 Task: For heading Use Caveat with pink colour, bold & Underline.  font size for heading26,  'Change the font style of data to'Caveat and font size to 18,  Change the alignment of both headline & data to Align left In the sheet  Attendance Sheet for Weekly Evaluation
Action: Mouse moved to (326, 140)
Screenshot: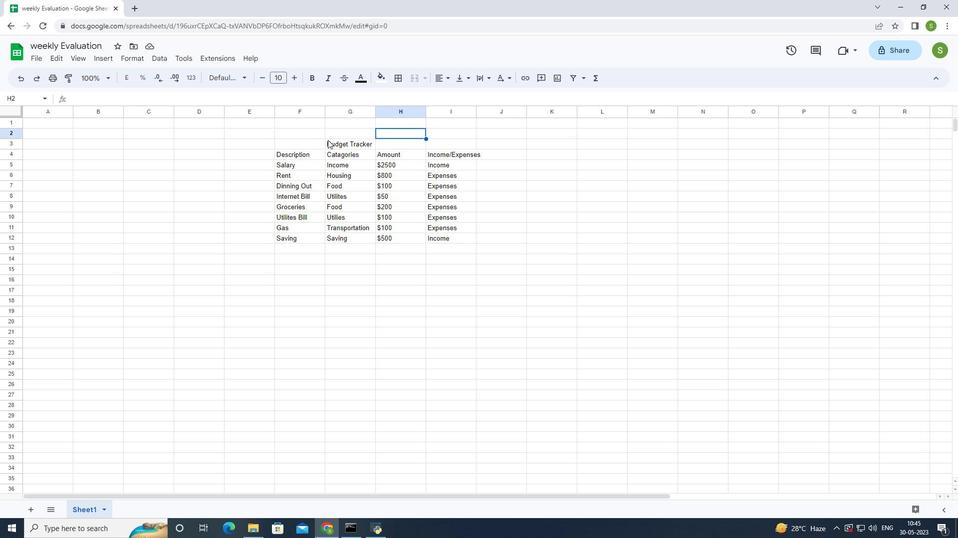 
Action: Mouse pressed left at (326, 140)
Screenshot: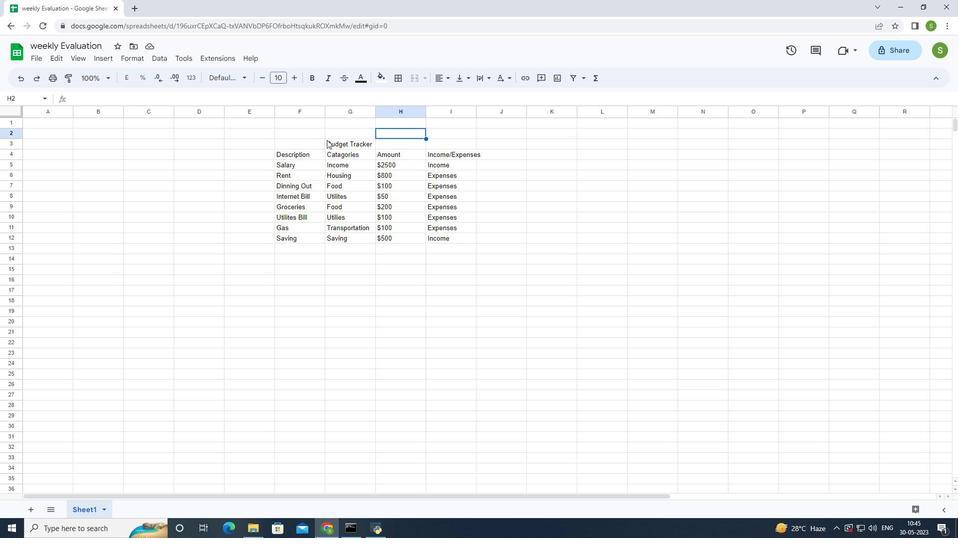 
Action: Mouse moved to (327, 131)
Screenshot: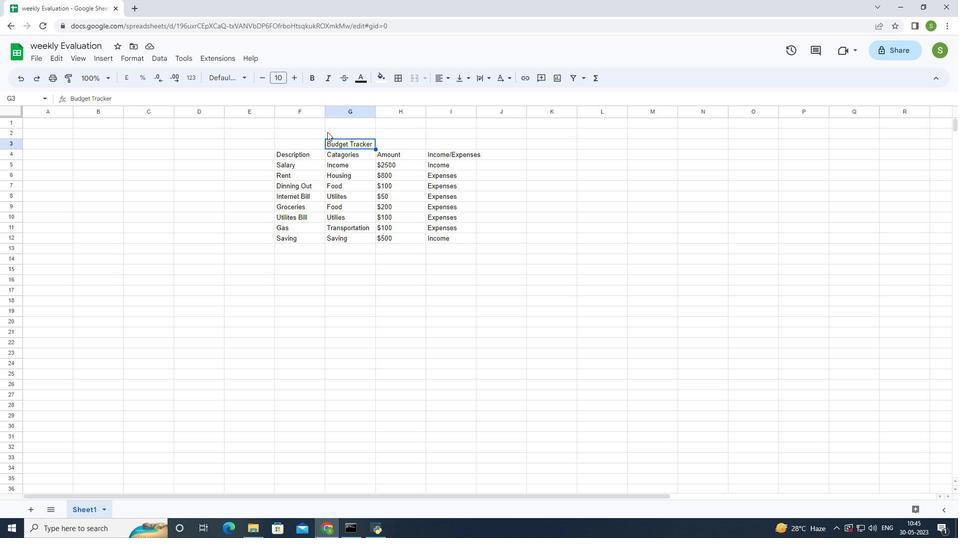 
Action: Mouse pressed left at (327, 131)
Screenshot: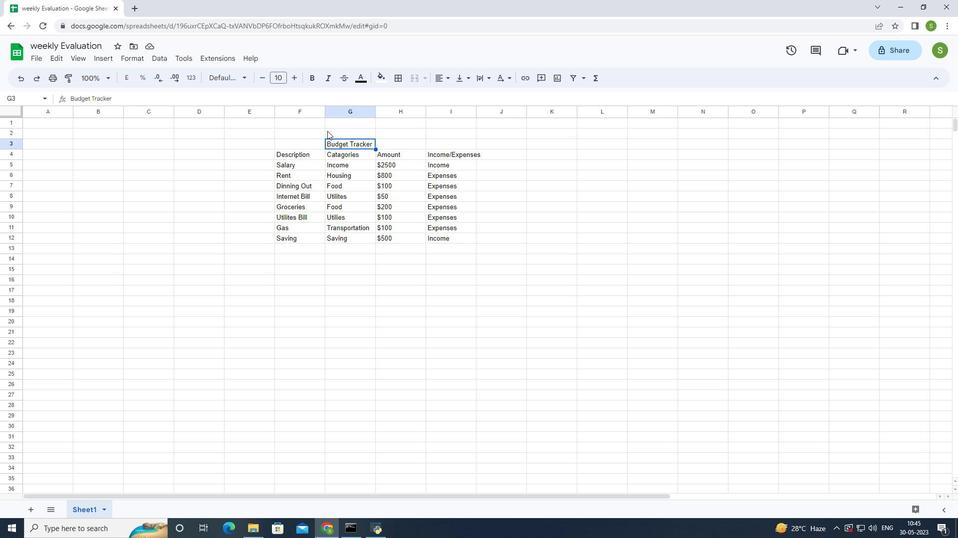 
Action: Mouse moved to (221, 75)
Screenshot: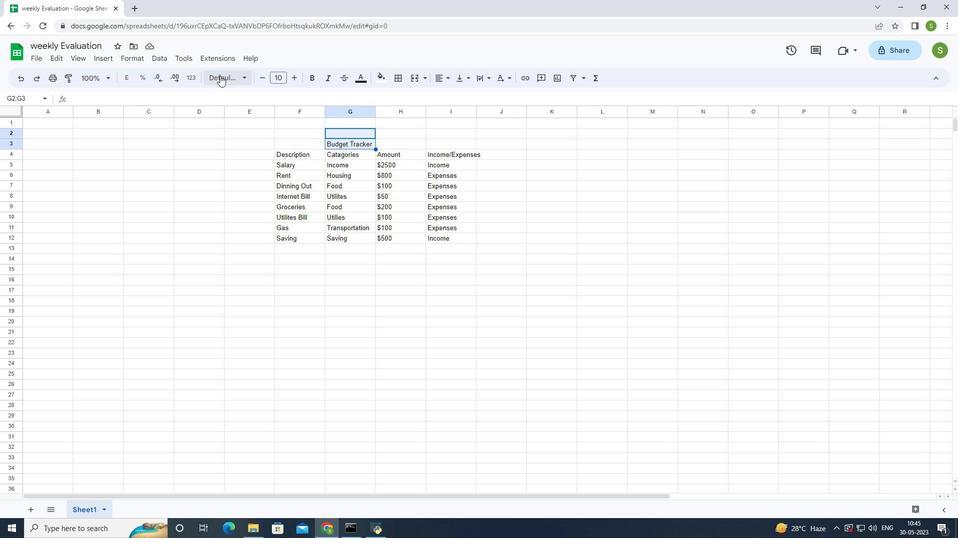 
Action: Mouse pressed left at (221, 75)
Screenshot: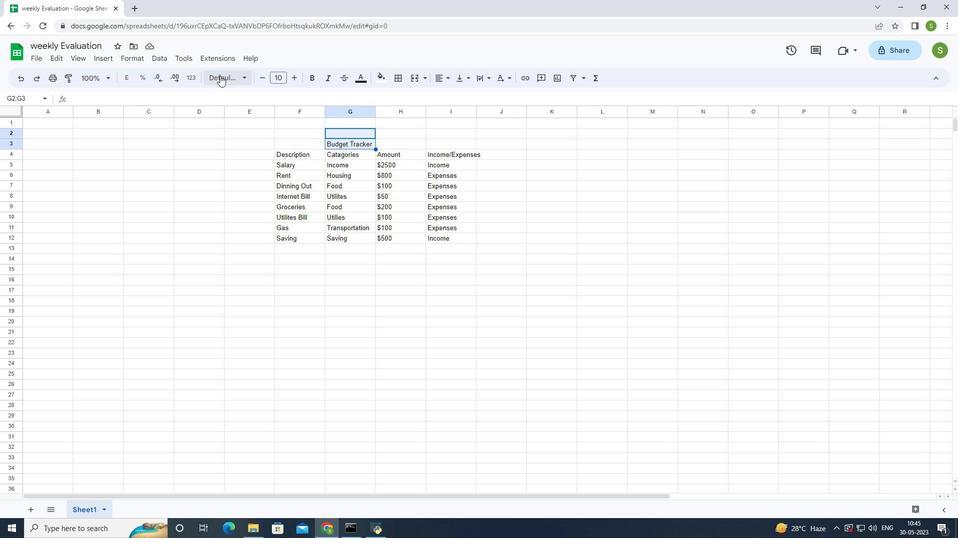 
Action: Mouse moved to (241, 93)
Screenshot: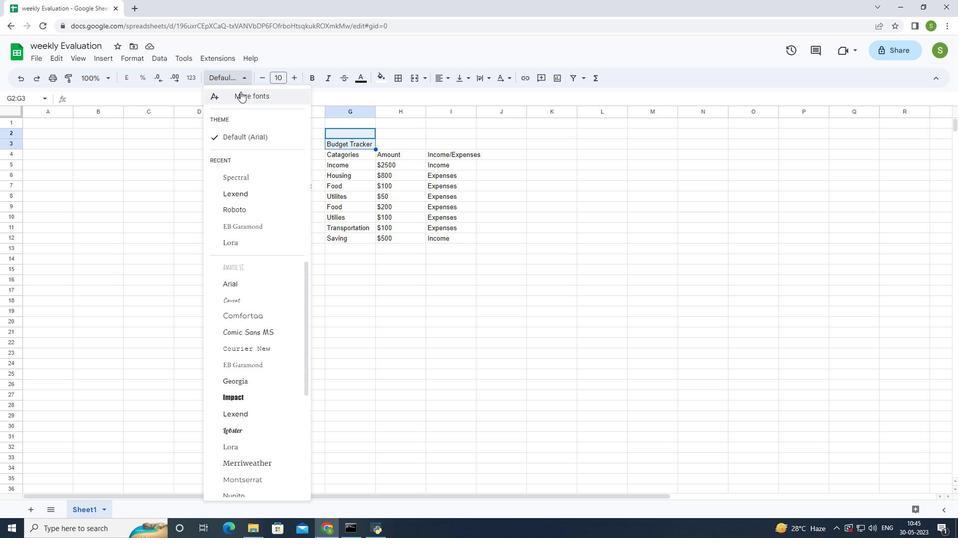 
Action: Mouse pressed left at (241, 93)
Screenshot: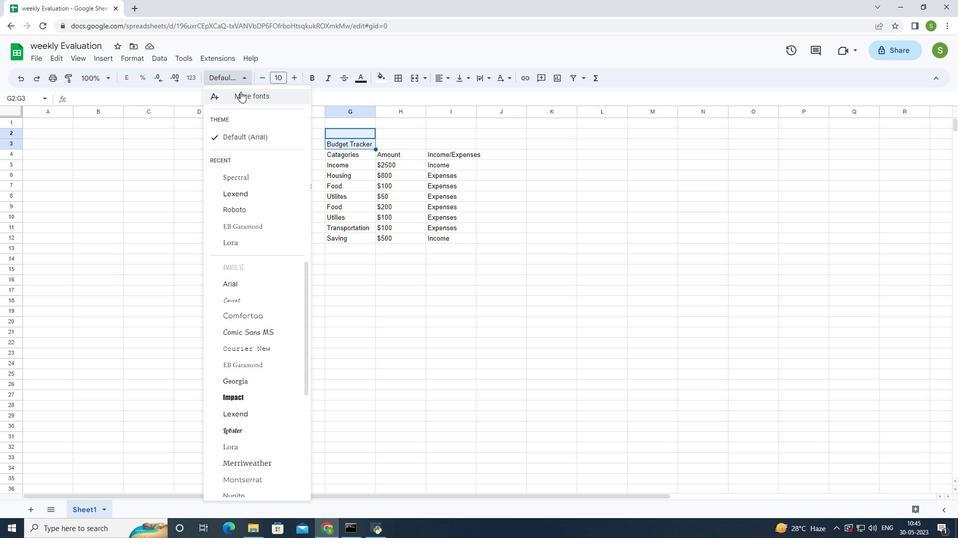 
Action: Mouse moved to (315, 162)
Screenshot: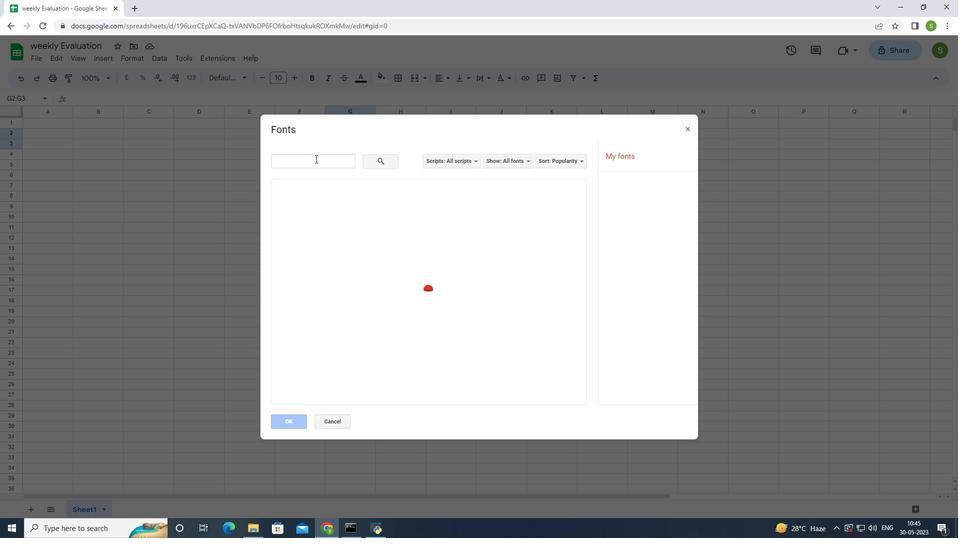 
Action: Mouse pressed left at (315, 162)
Screenshot: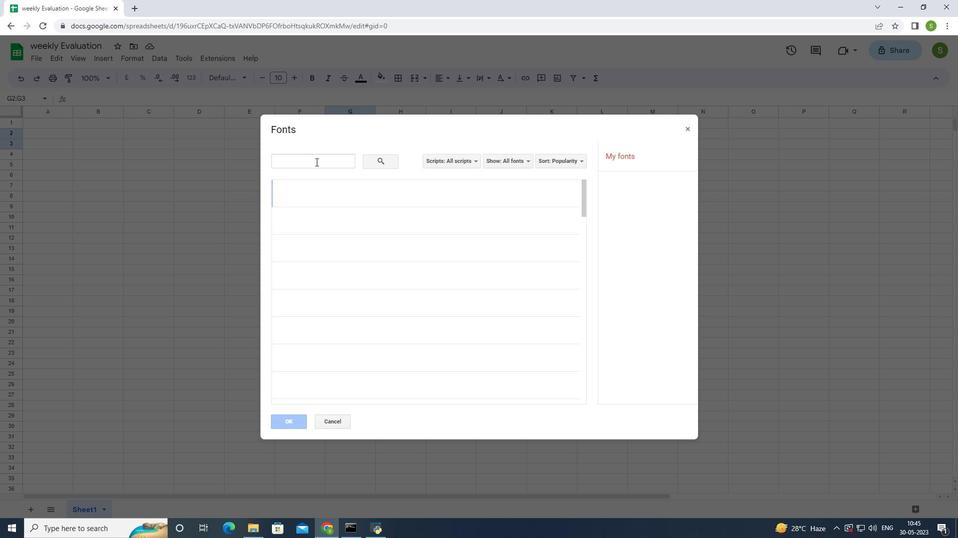 
Action: Mouse moved to (320, 172)
Screenshot: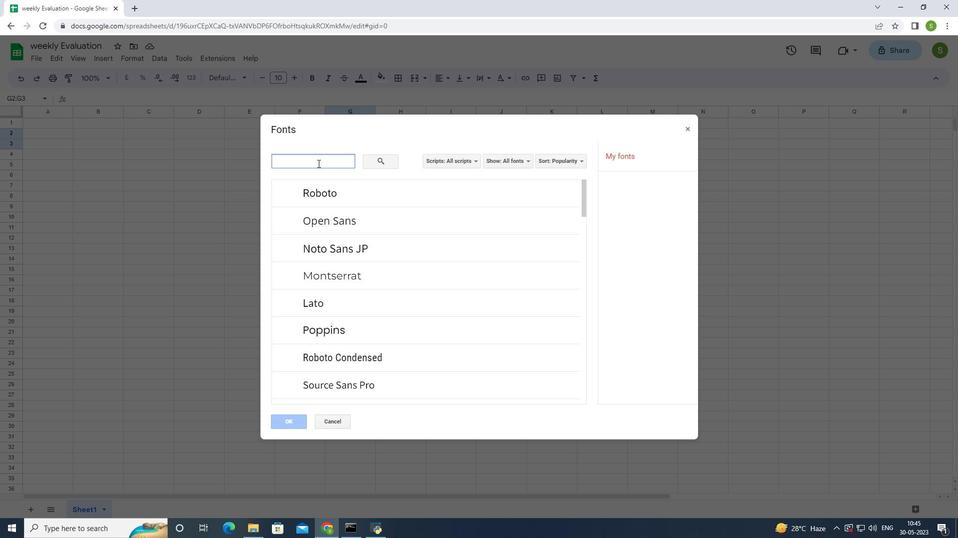 
Action: Key pressed <Key.shift>Caveat
Screenshot: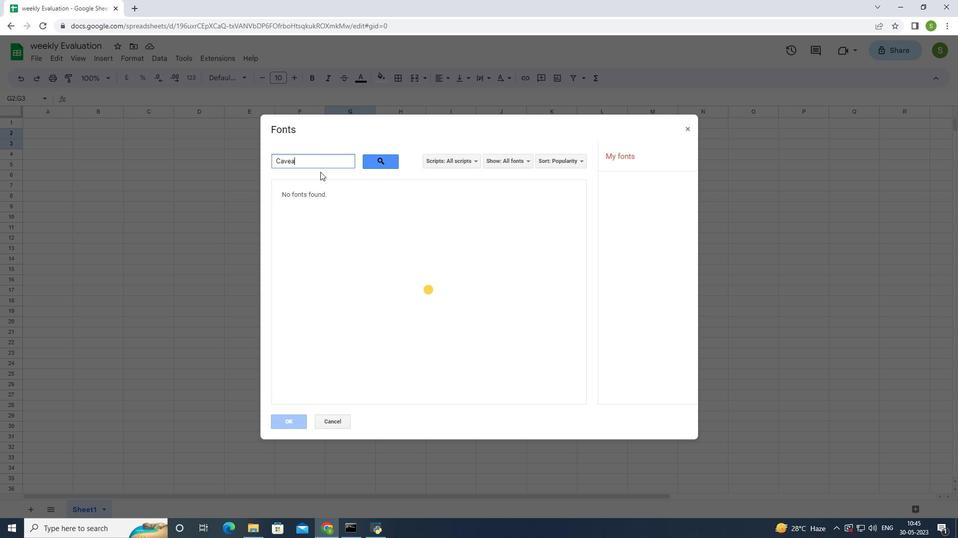 
Action: Mouse moved to (322, 198)
Screenshot: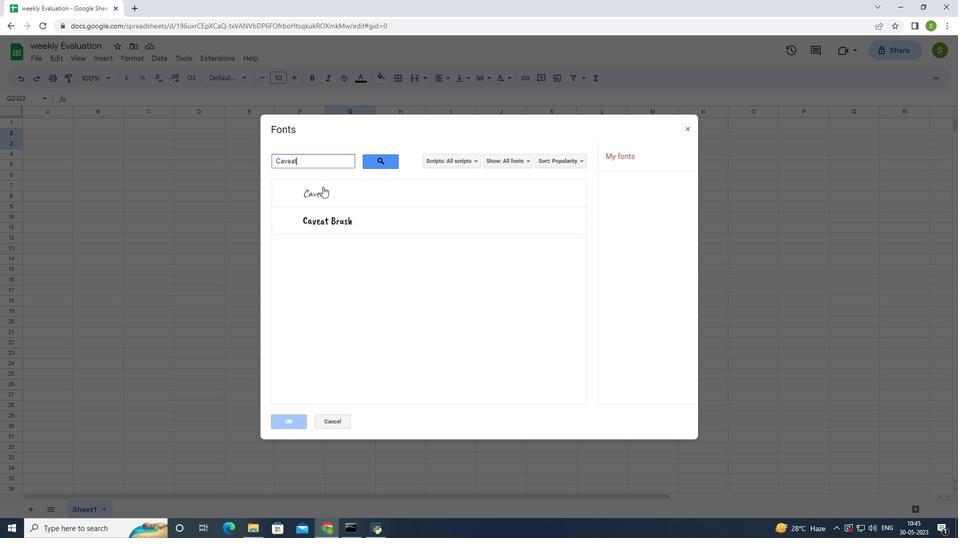 
Action: Mouse pressed left at (322, 198)
Screenshot: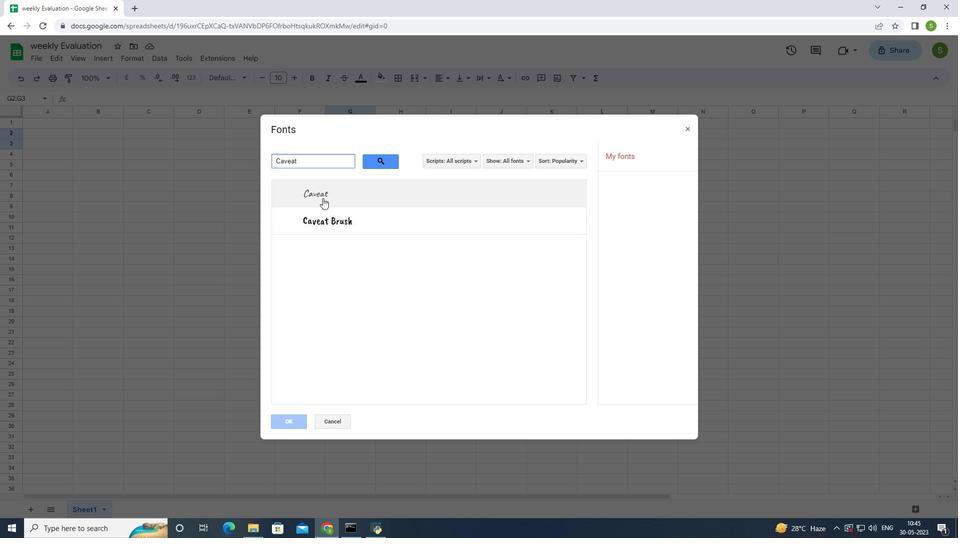 
Action: Mouse moved to (293, 423)
Screenshot: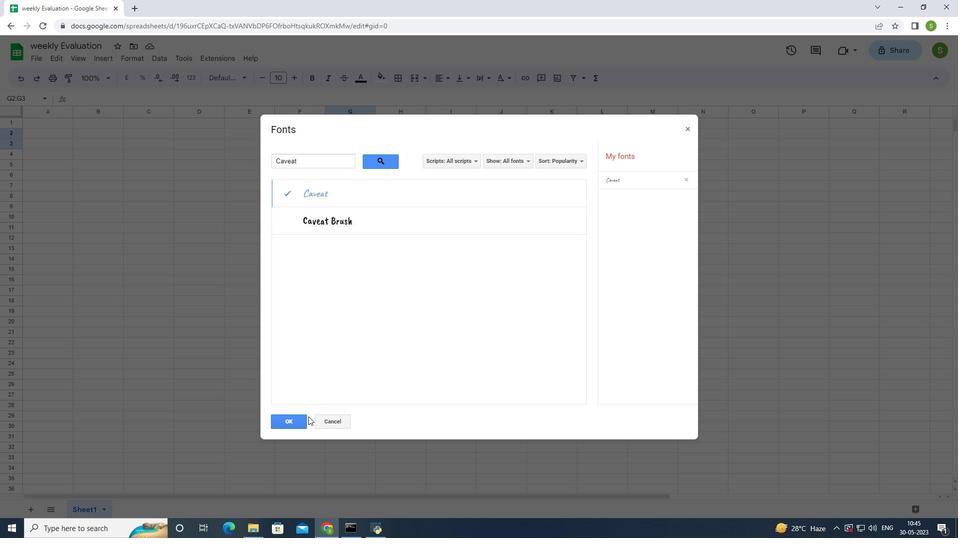
Action: Mouse pressed left at (293, 423)
Screenshot: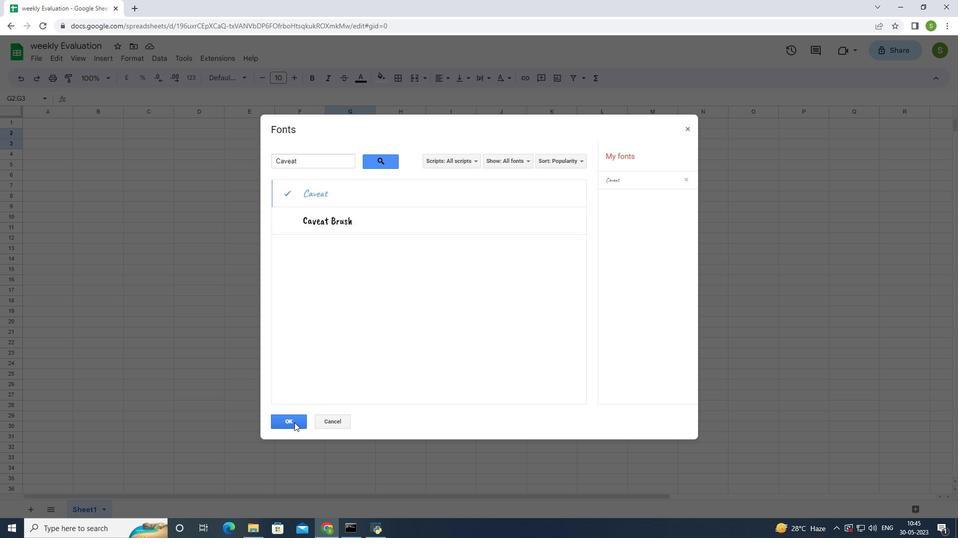 
Action: Mouse moved to (364, 80)
Screenshot: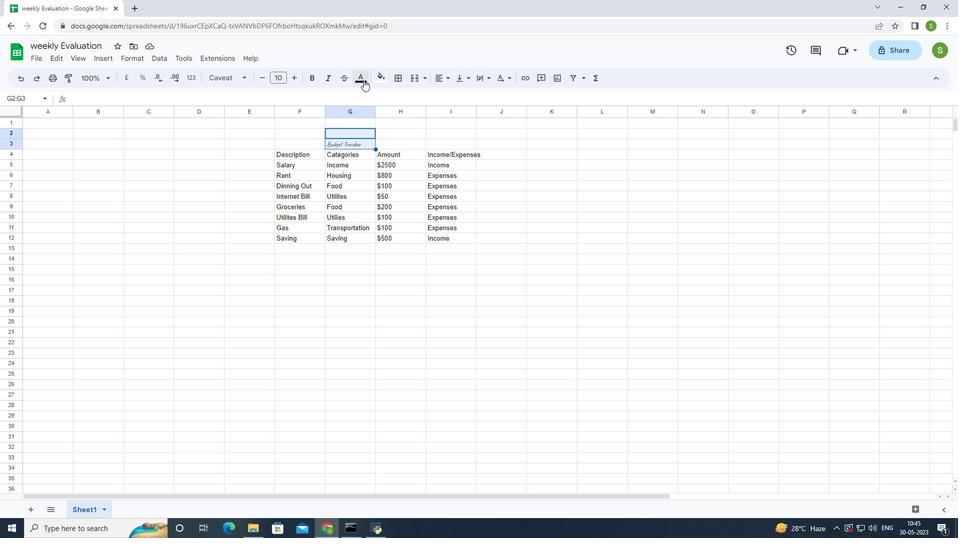 
Action: Mouse pressed left at (364, 80)
Screenshot: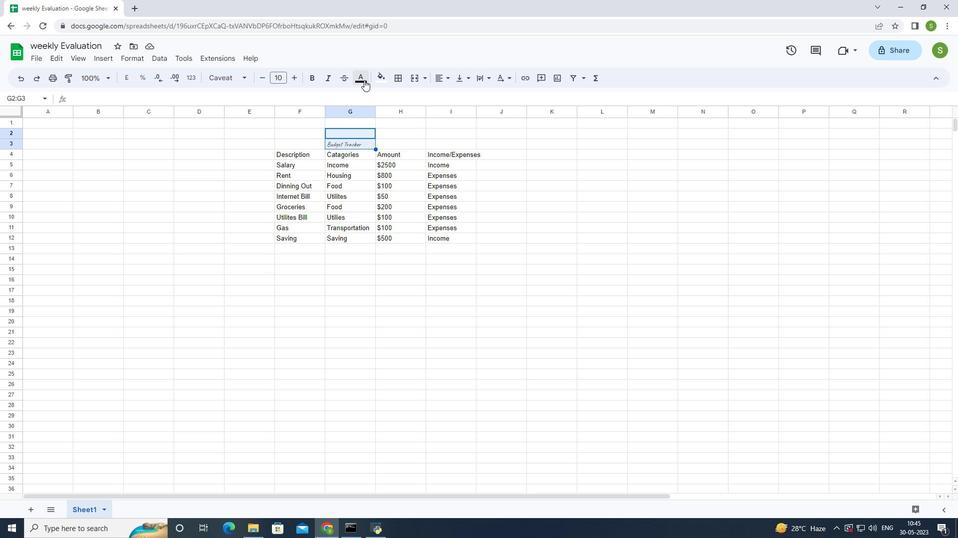 
Action: Mouse moved to (461, 123)
Screenshot: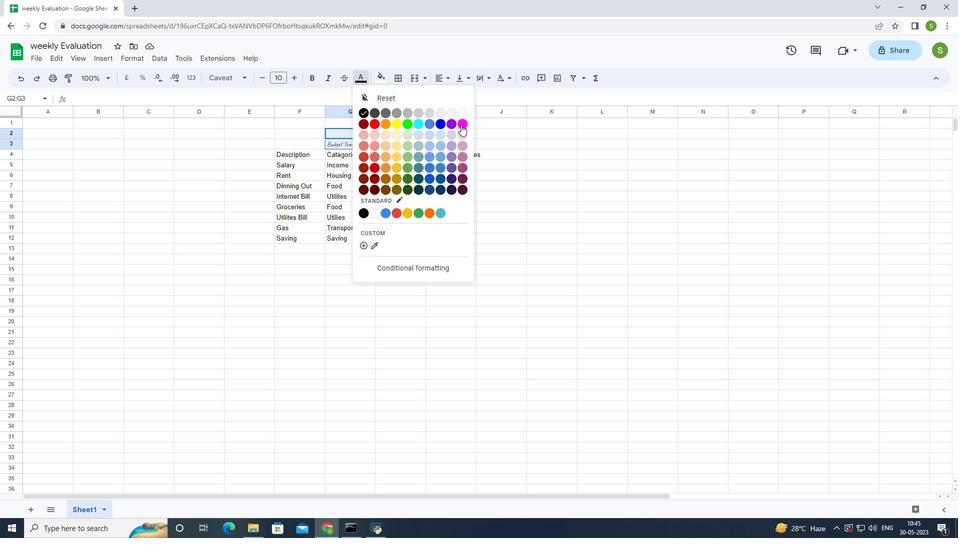 
Action: Mouse pressed left at (461, 123)
Screenshot: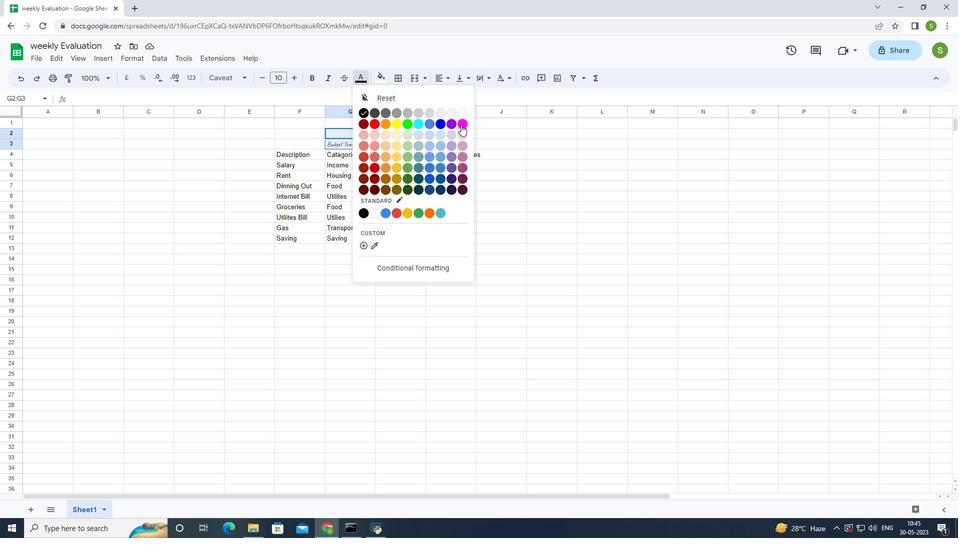 
Action: Mouse moved to (133, 56)
Screenshot: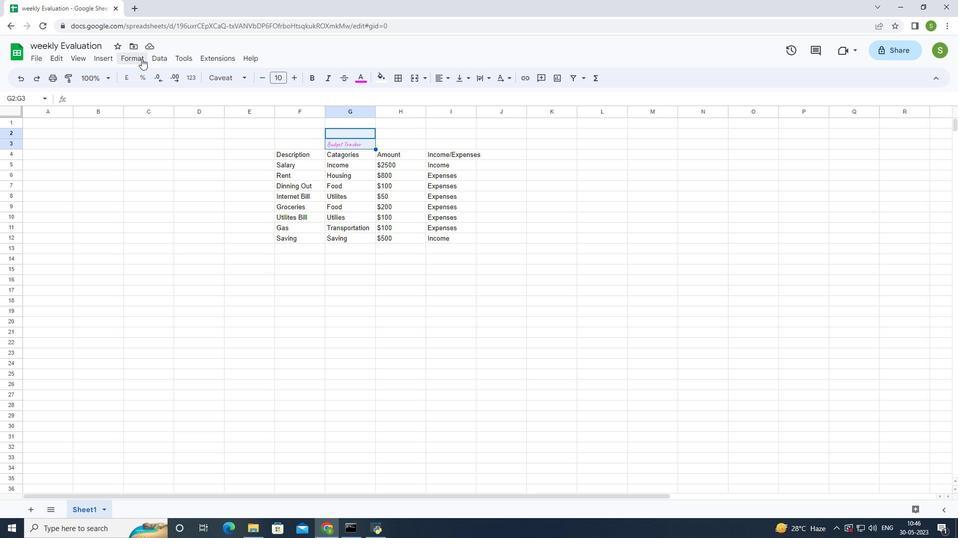 
Action: Mouse pressed left at (133, 56)
Screenshot: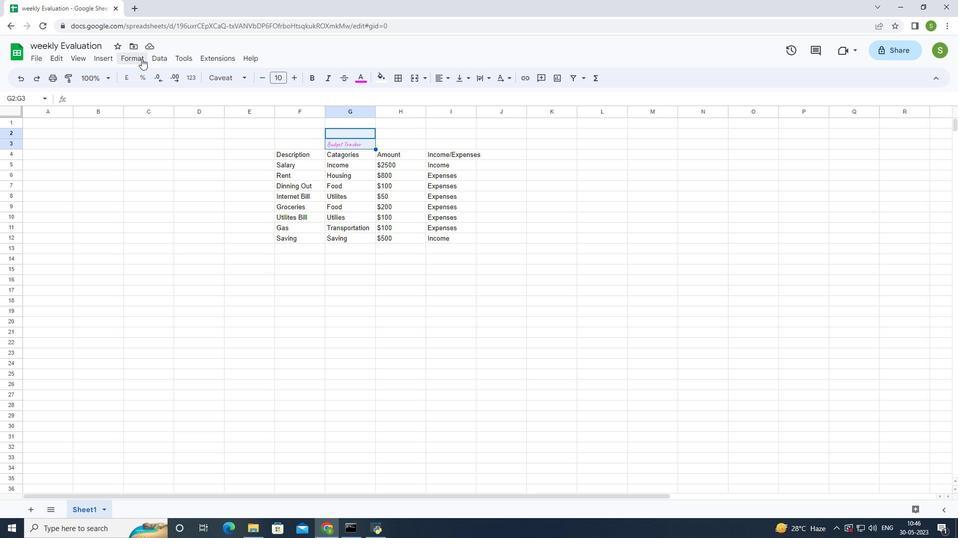 
Action: Mouse moved to (186, 116)
Screenshot: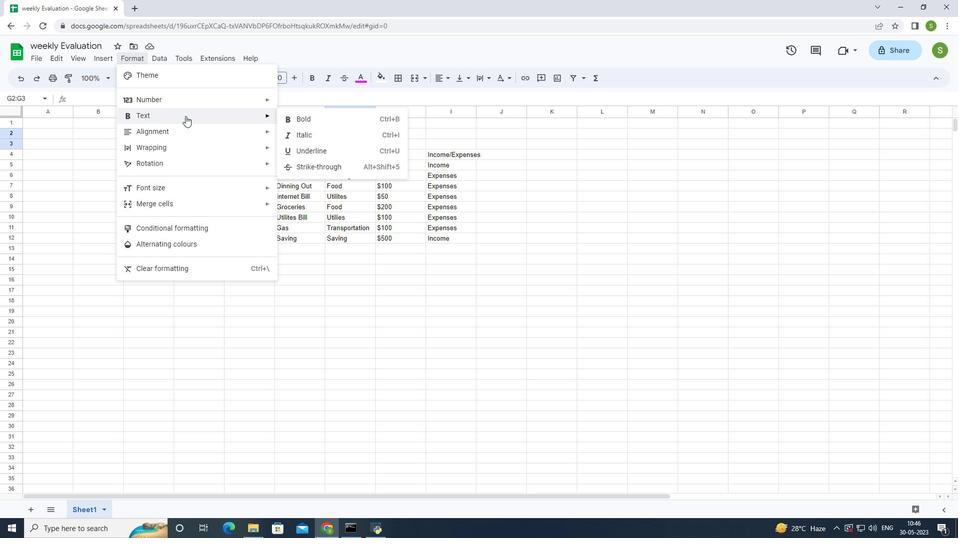 
Action: Mouse pressed left at (186, 116)
Screenshot: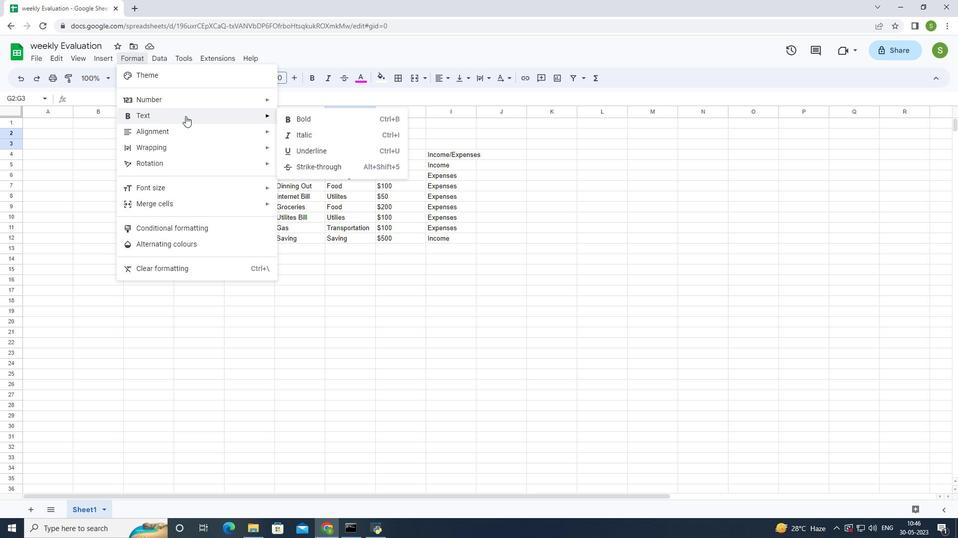 
Action: Mouse moved to (230, 114)
Screenshot: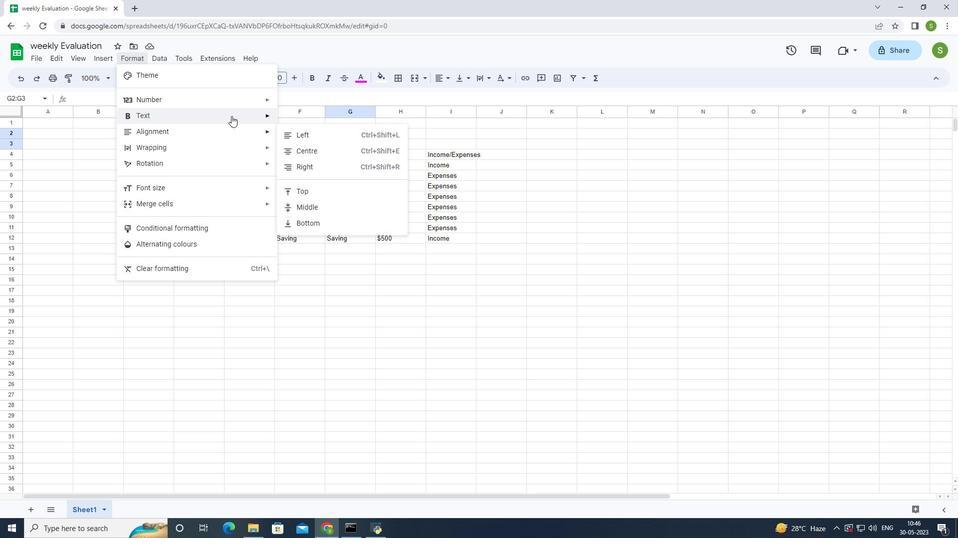 
Action: Mouse pressed left at (230, 114)
Screenshot: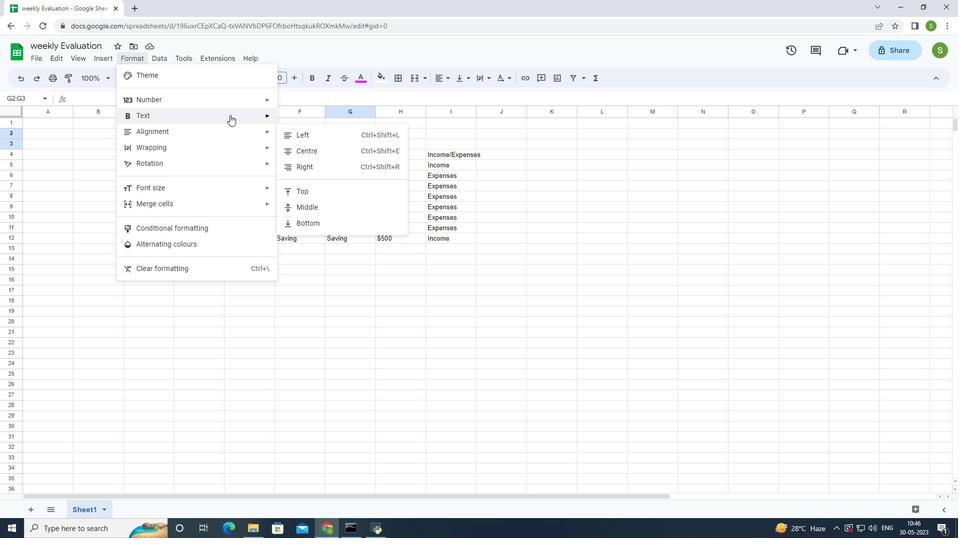 
Action: Mouse moved to (318, 119)
Screenshot: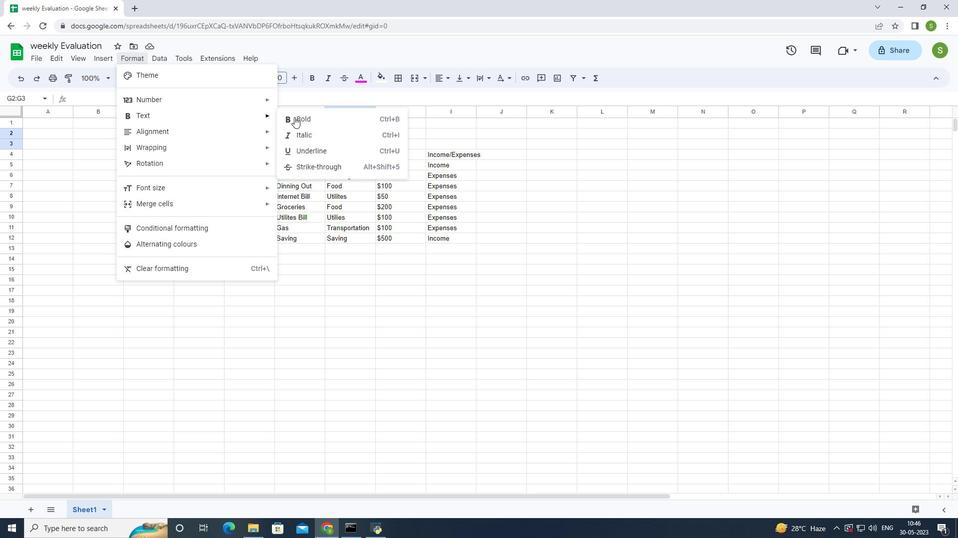 
Action: Mouse pressed left at (318, 119)
Screenshot: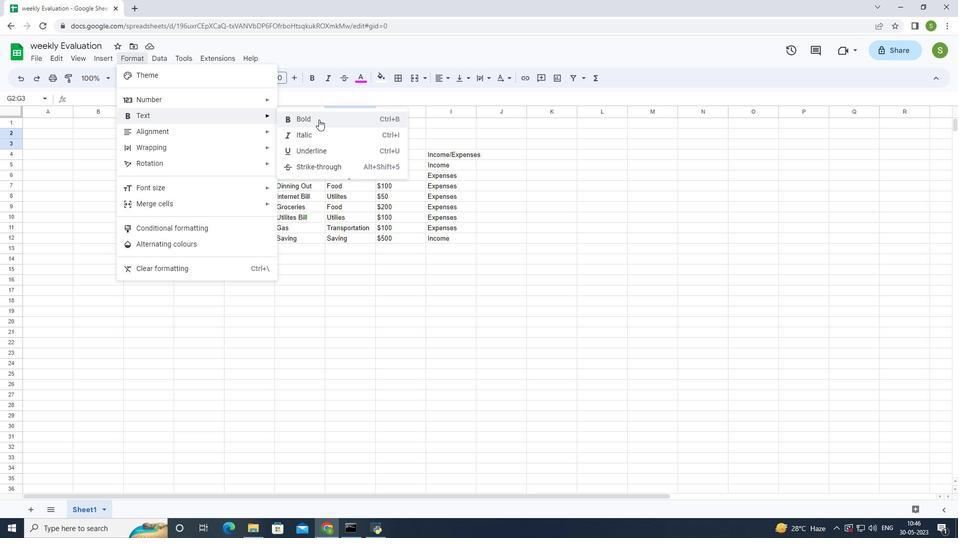 
Action: Mouse moved to (318, 132)
Screenshot: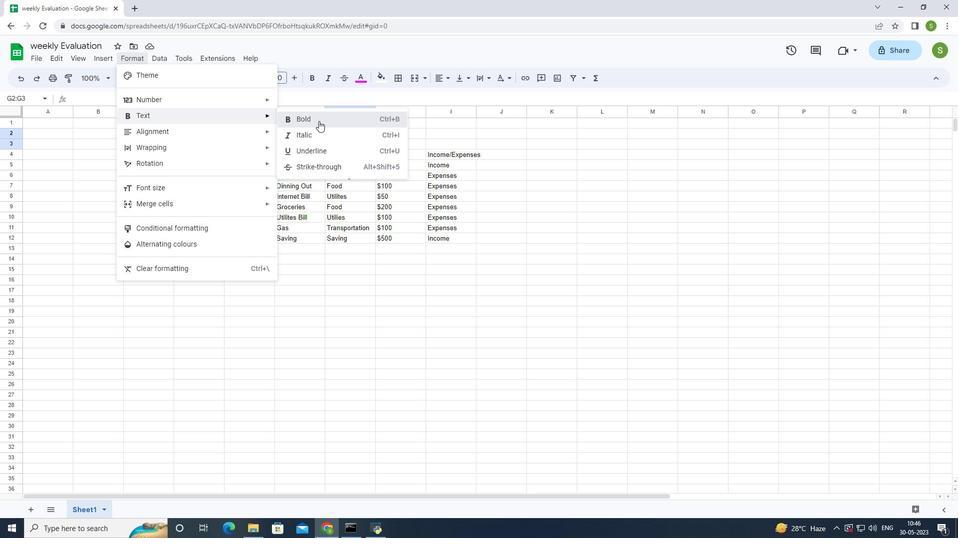 
Action: Mouse pressed left at (318, 132)
Screenshot: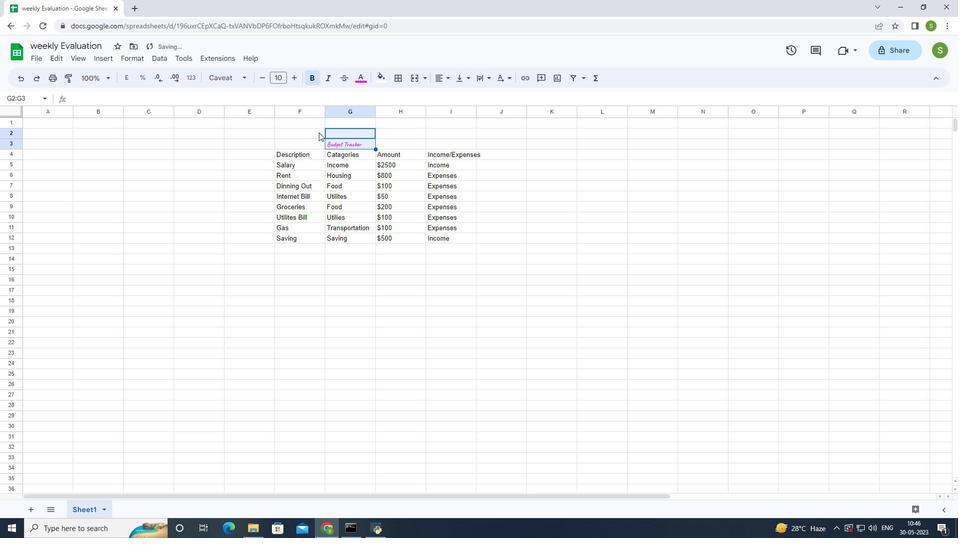 
Action: Mouse moved to (330, 131)
Screenshot: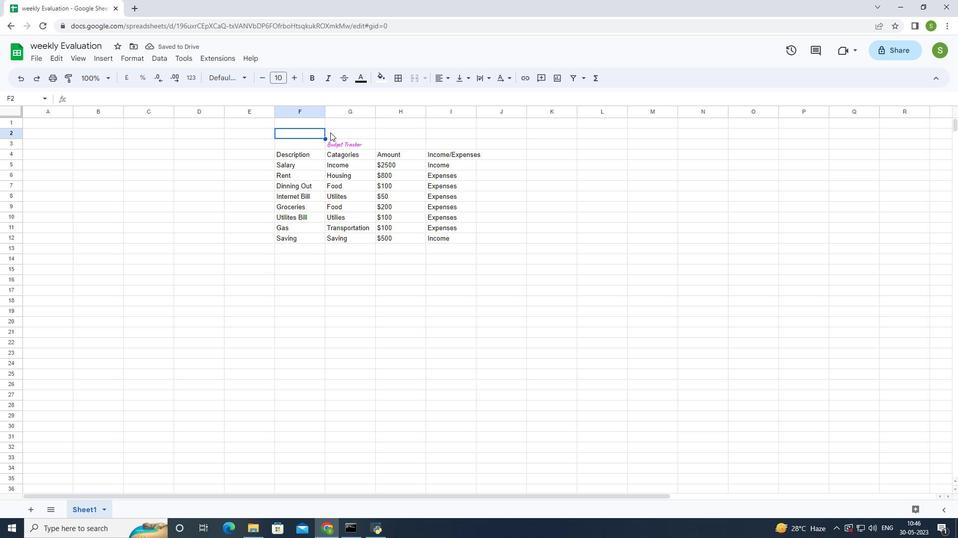 
Action: Mouse pressed left at (330, 131)
Screenshot: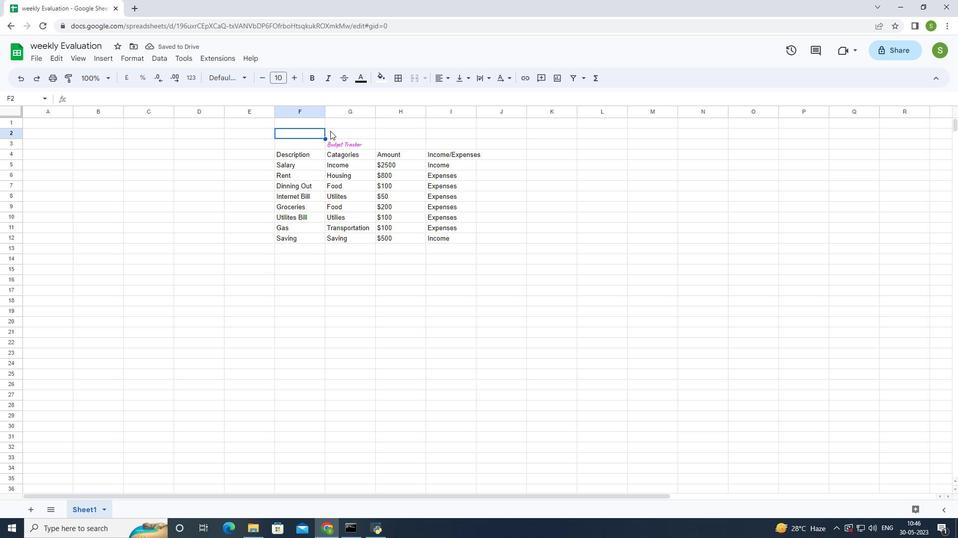 
Action: Mouse moved to (138, 59)
Screenshot: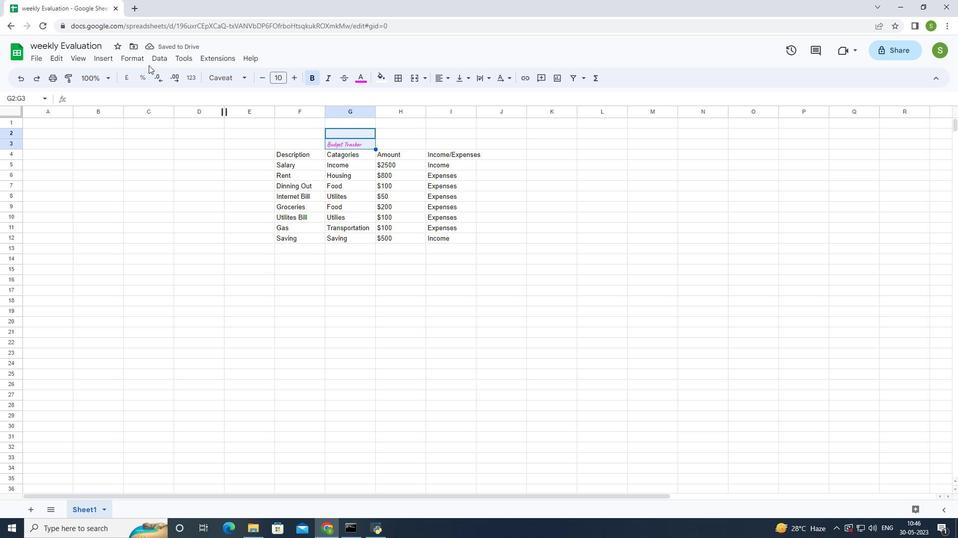
Action: Mouse pressed left at (138, 59)
Screenshot: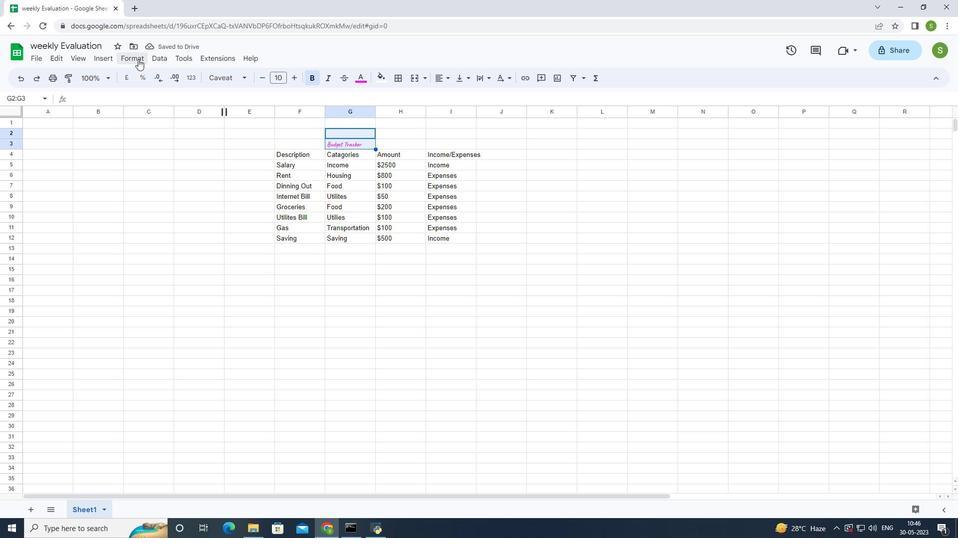 
Action: Mouse moved to (184, 113)
Screenshot: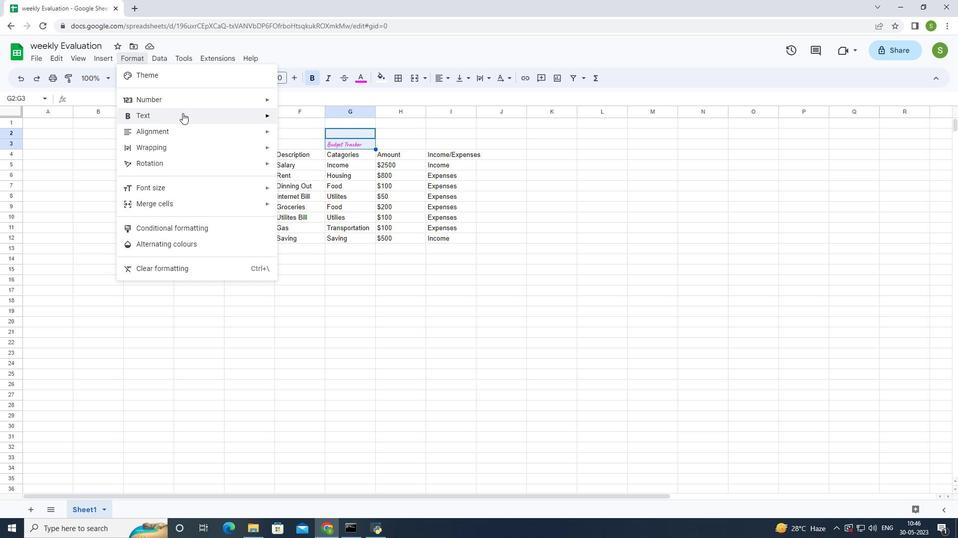 
Action: Mouse pressed left at (184, 113)
Screenshot: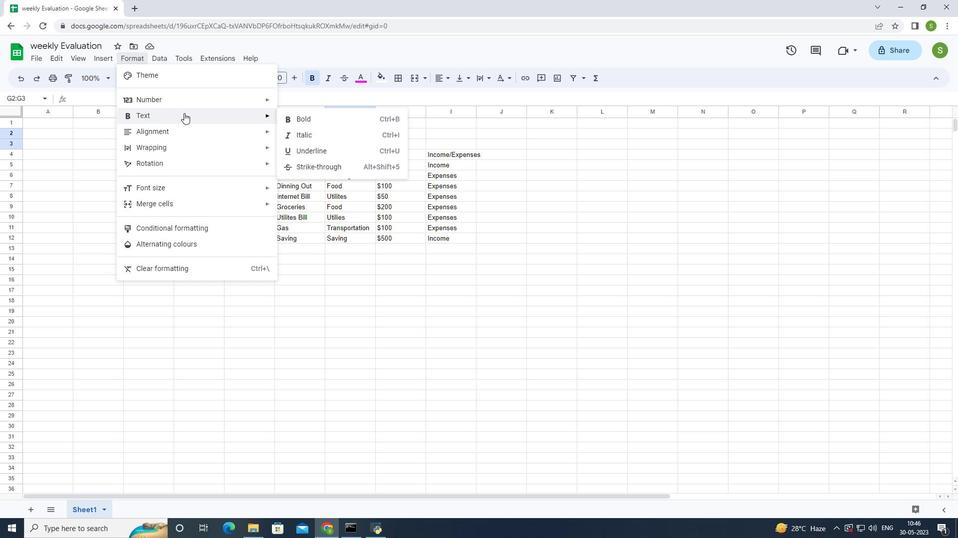 
Action: Mouse moved to (324, 122)
Screenshot: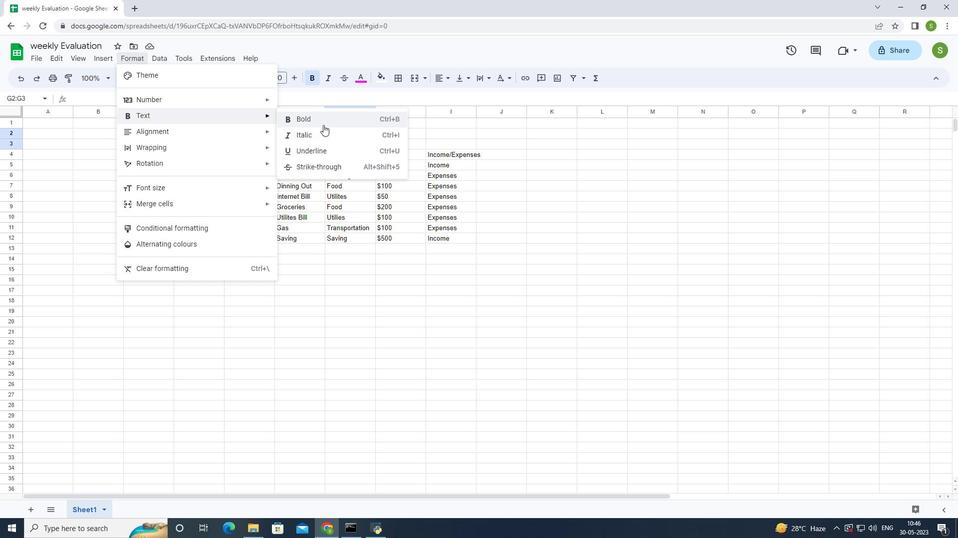 
Action: Mouse pressed left at (324, 122)
Screenshot: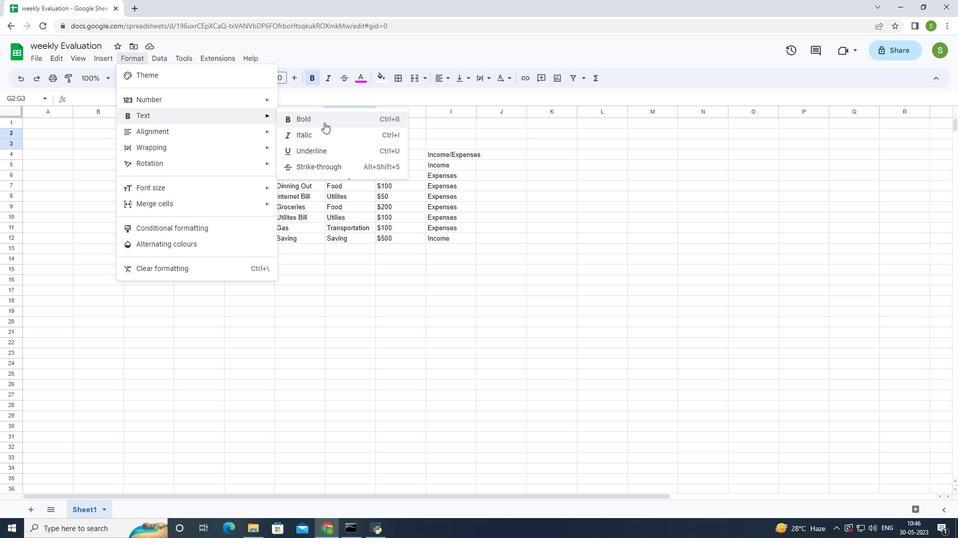 
Action: Mouse moved to (307, 76)
Screenshot: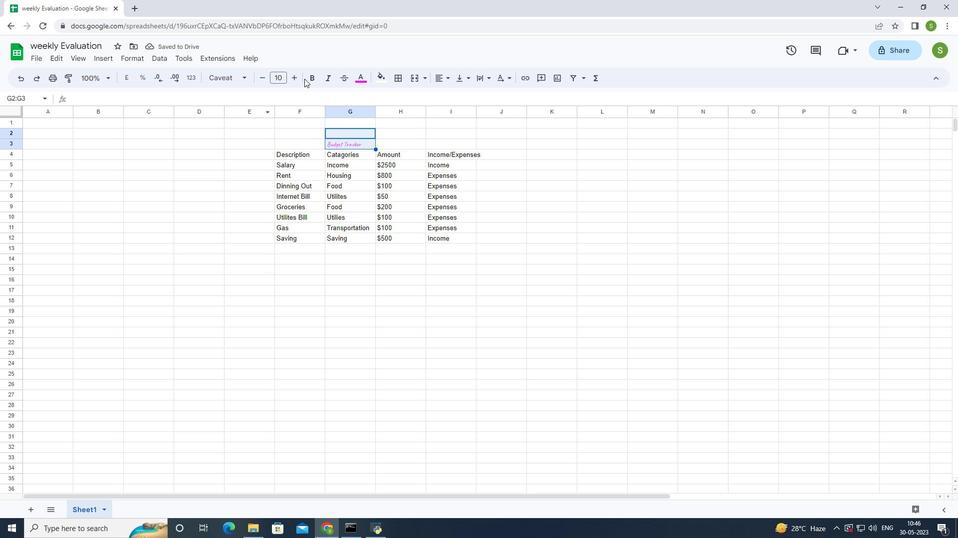 
Action: Mouse pressed left at (307, 76)
Screenshot: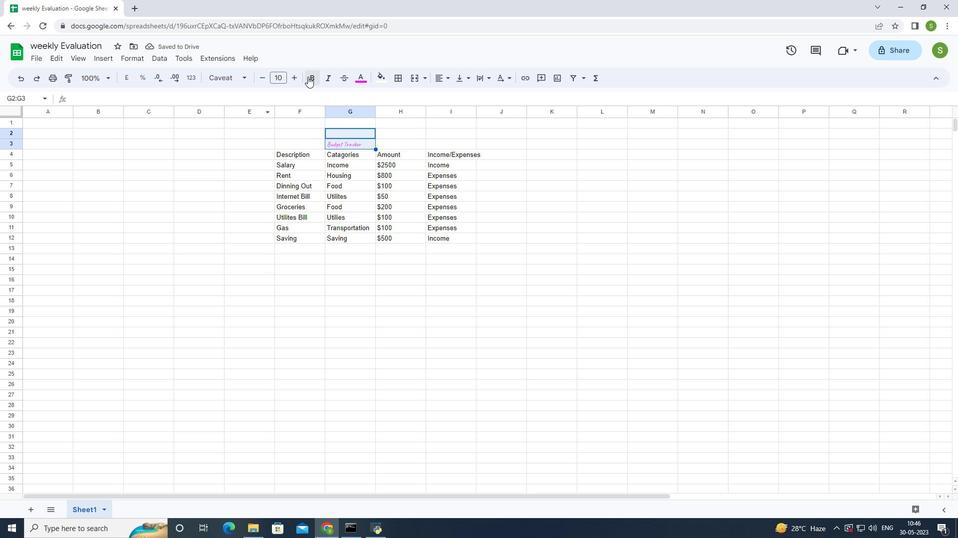 
Action: Mouse moved to (138, 58)
Screenshot: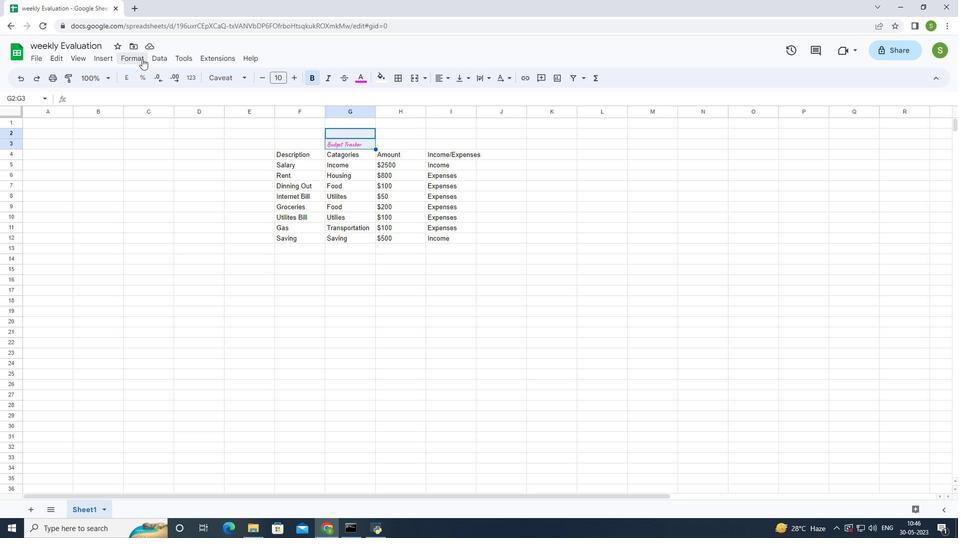 
Action: Mouse pressed left at (138, 58)
Screenshot: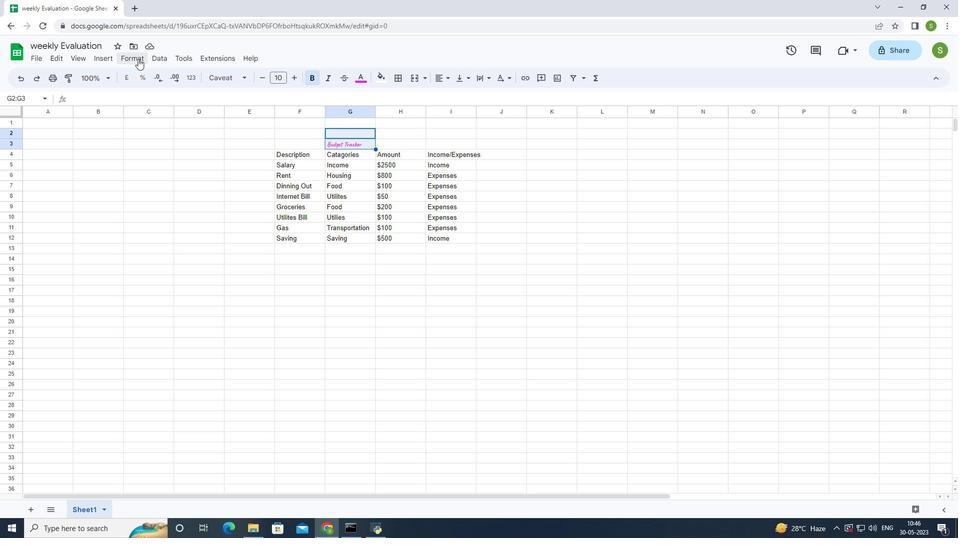 
Action: Mouse moved to (154, 112)
Screenshot: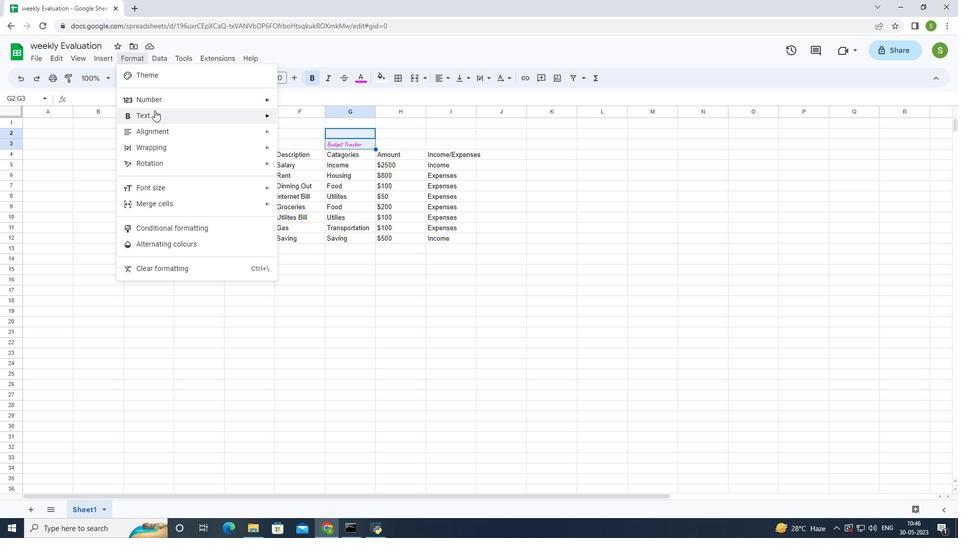 
Action: Mouse pressed left at (154, 112)
Screenshot: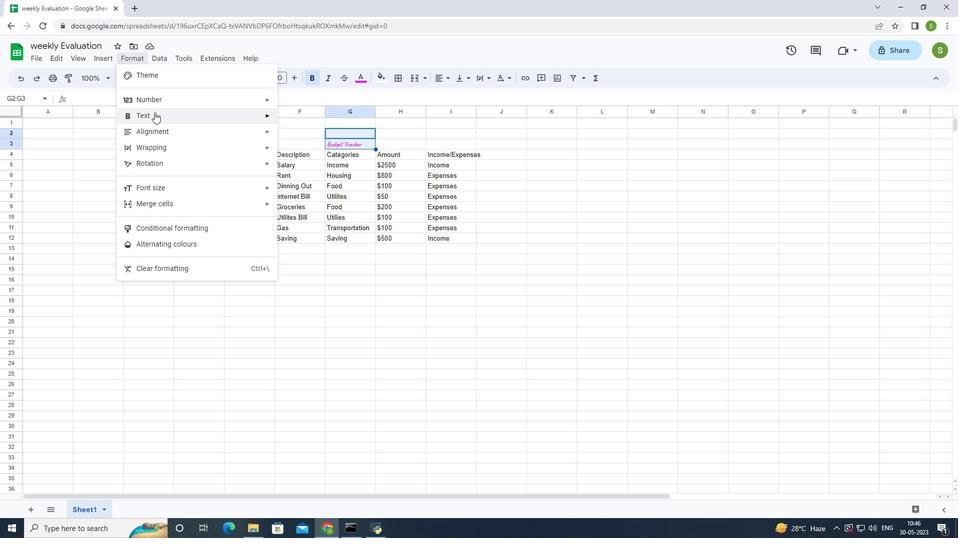 
Action: Mouse moved to (315, 155)
Screenshot: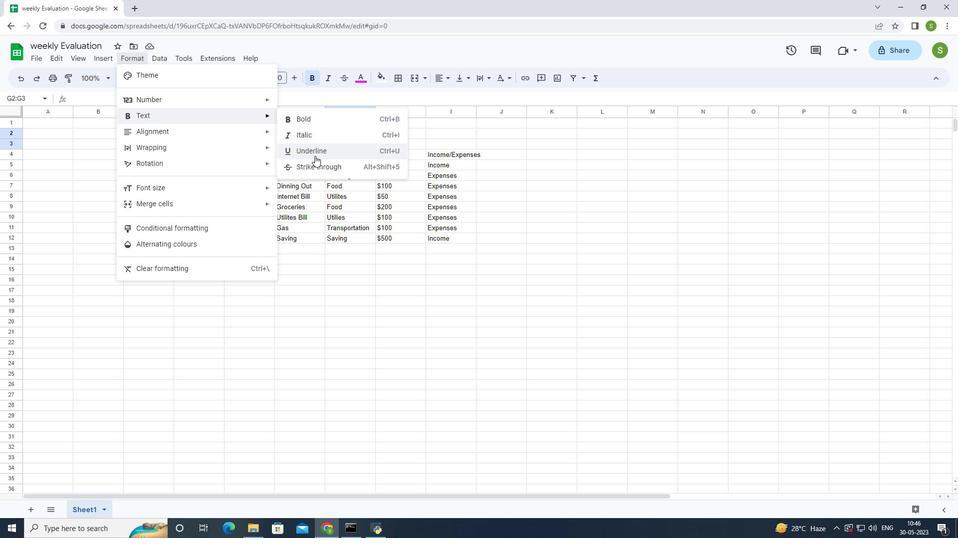 
Action: Mouse pressed left at (315, 155)
Screenshot: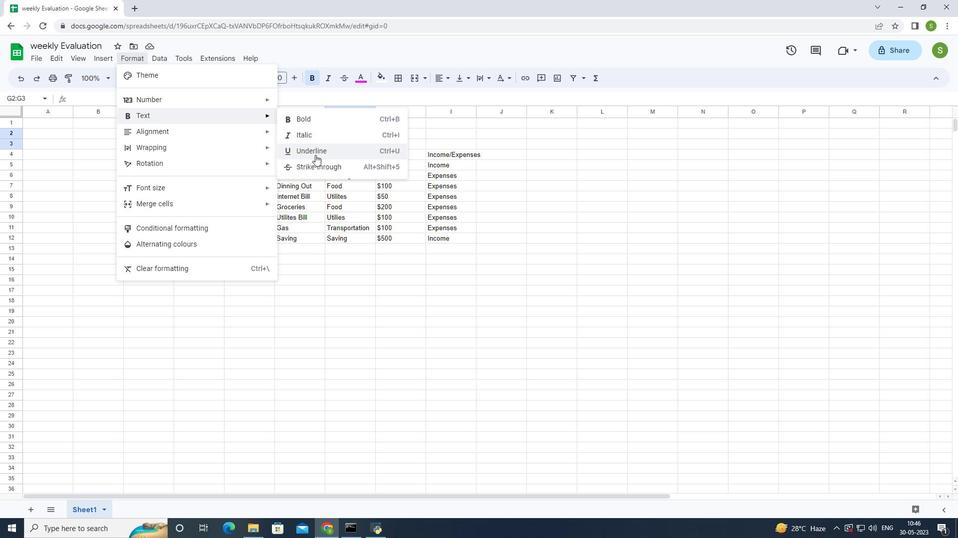 
Action: Mouse moved to (293, 78)
Screenshot: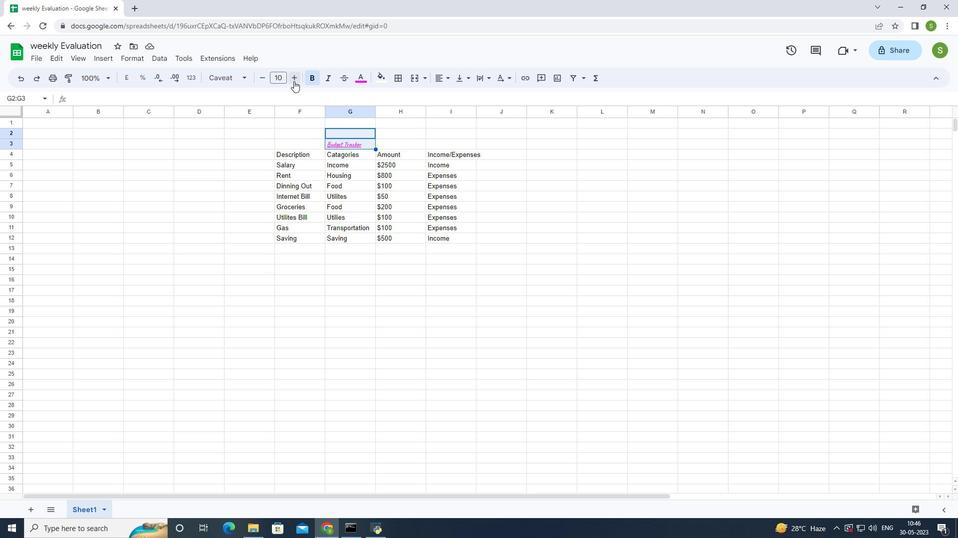
Action: Mouse pressed left at (293, 78)
Screenshot: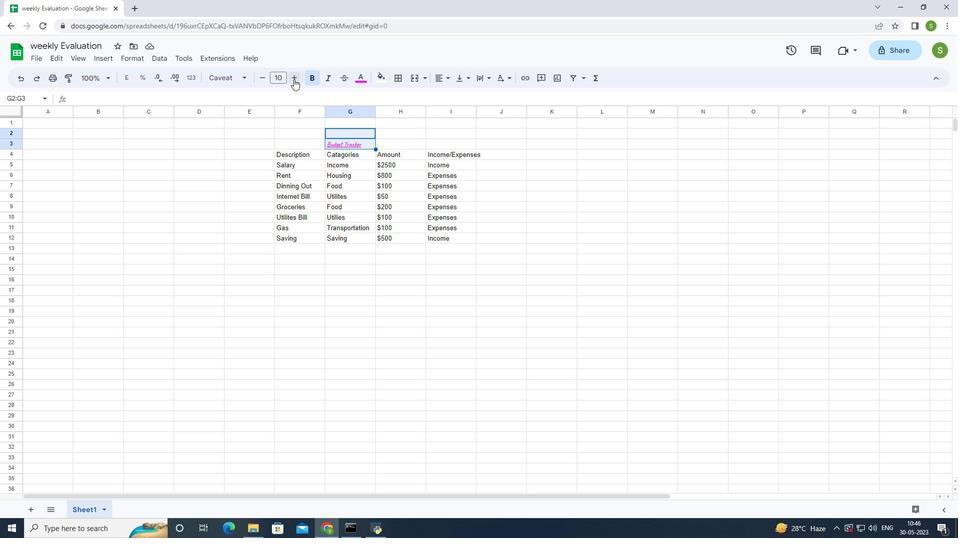
Action: Mouse pressed left at (293, 78)
Screenshot: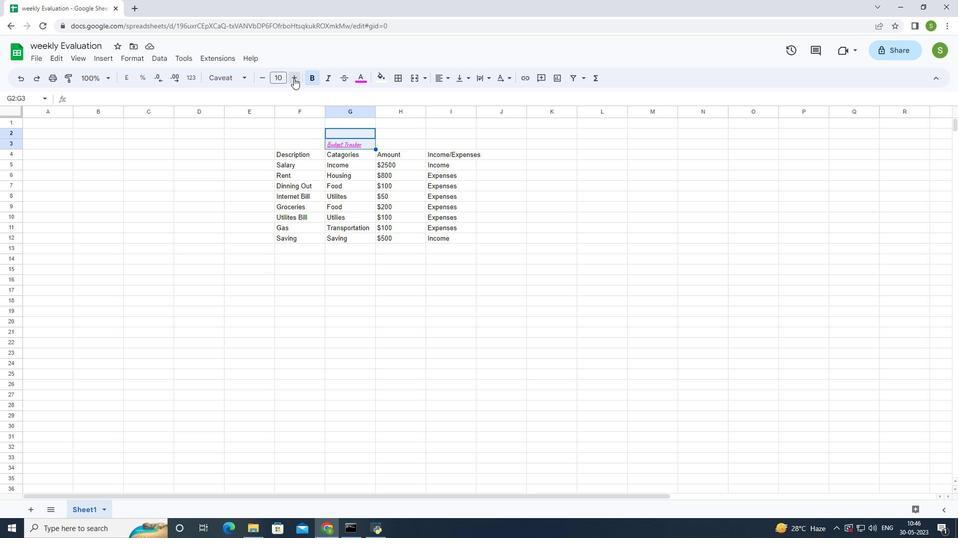 
Action: Mouse pressed left at (293, 78)
Screenshot: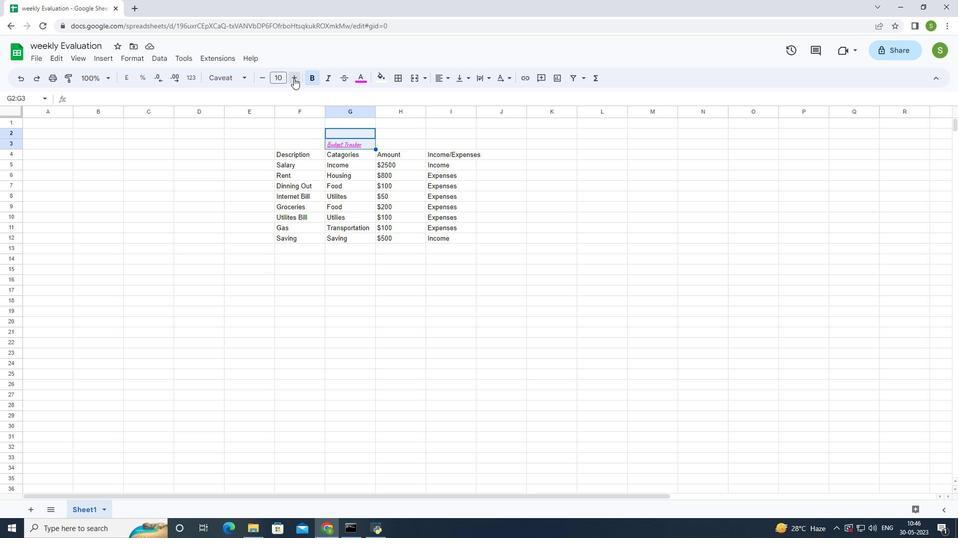 
Action: Mouse pressed left at (293, 78)
Screenshot: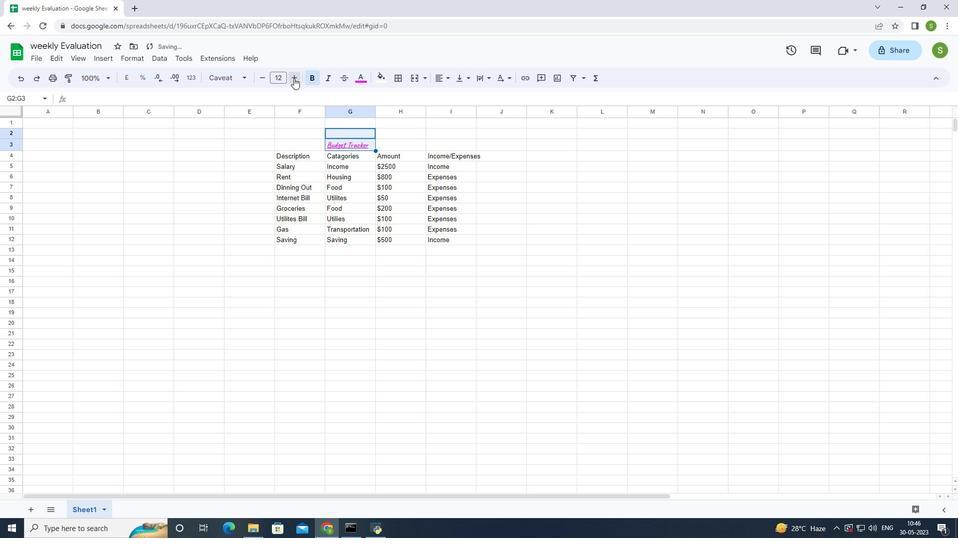 
Action: Mouse pressed left at (293, 78)
Screenshot: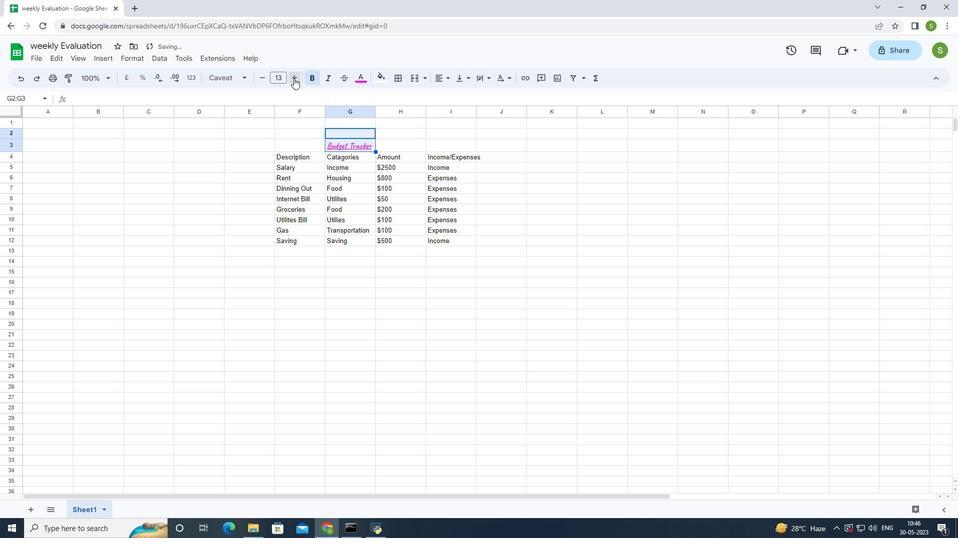 
Action: Mouse pressed left at (293, 78)
Screenshot: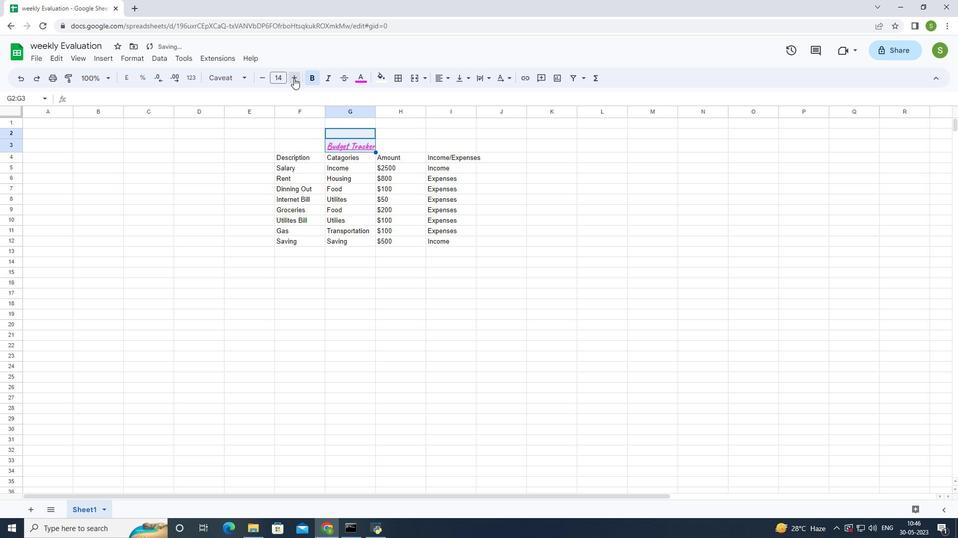
Action: Mouse pressed left at (293, 78)
Screenshot: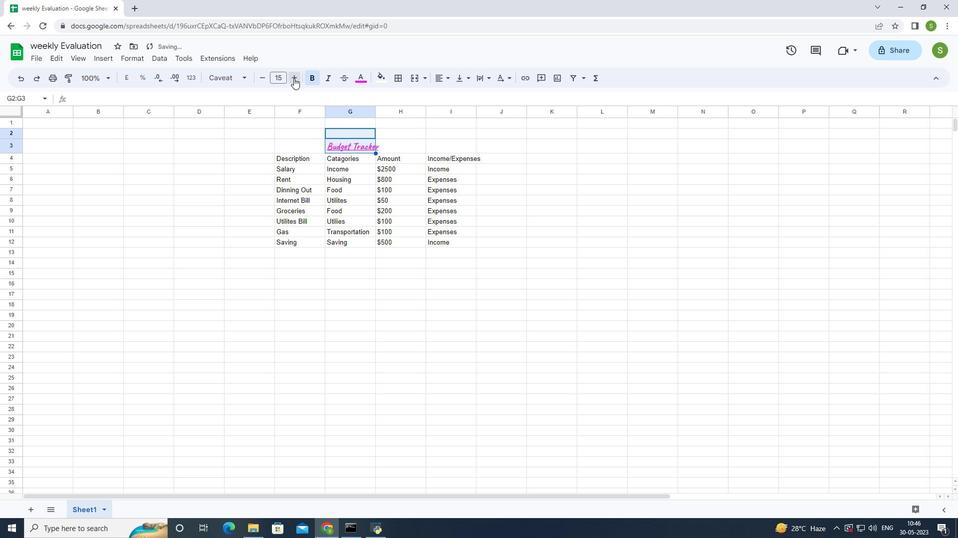 
Action: Mouse pressed left at (293, 78)
Screenshot: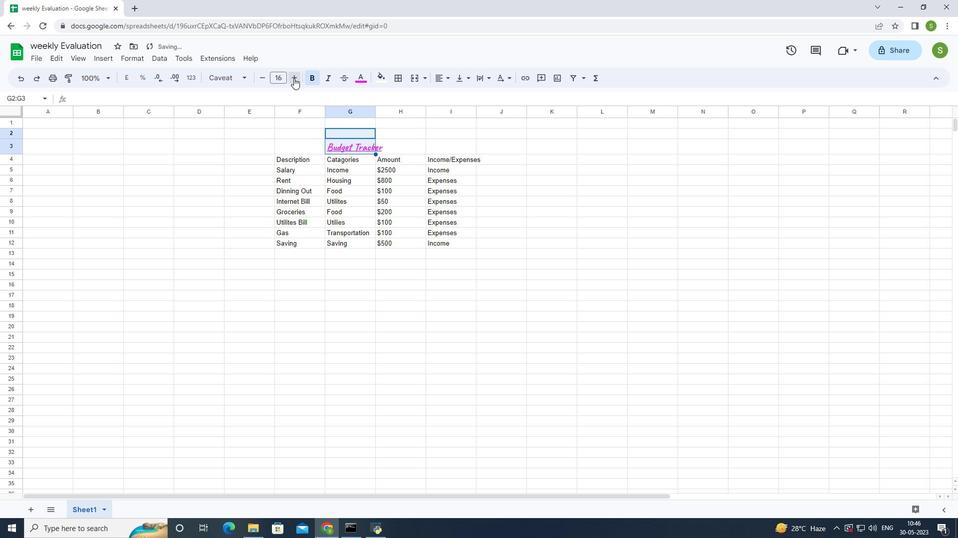 
Action: Mouse moved to (293, 77)
Screenshot: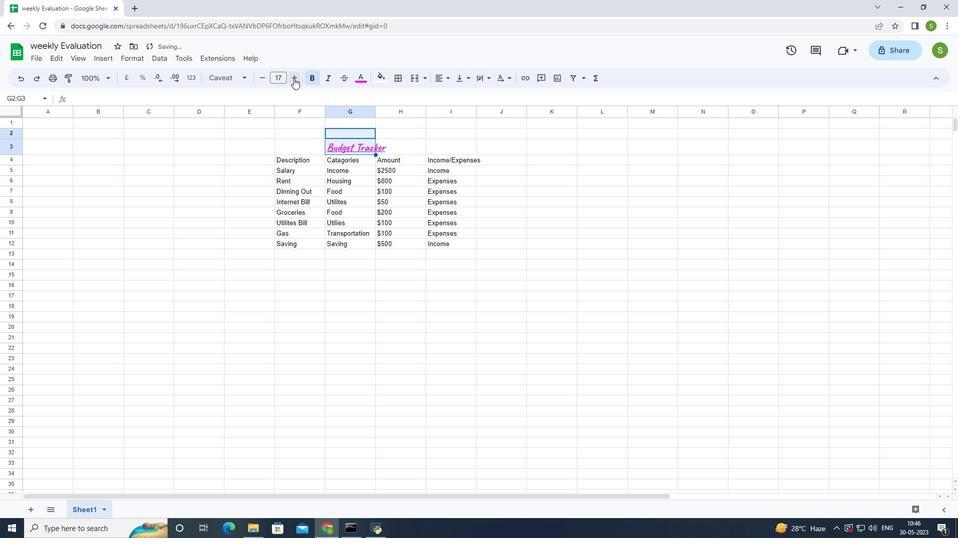 
Action: Mouse pressed left at (293, 77)
Screenshot: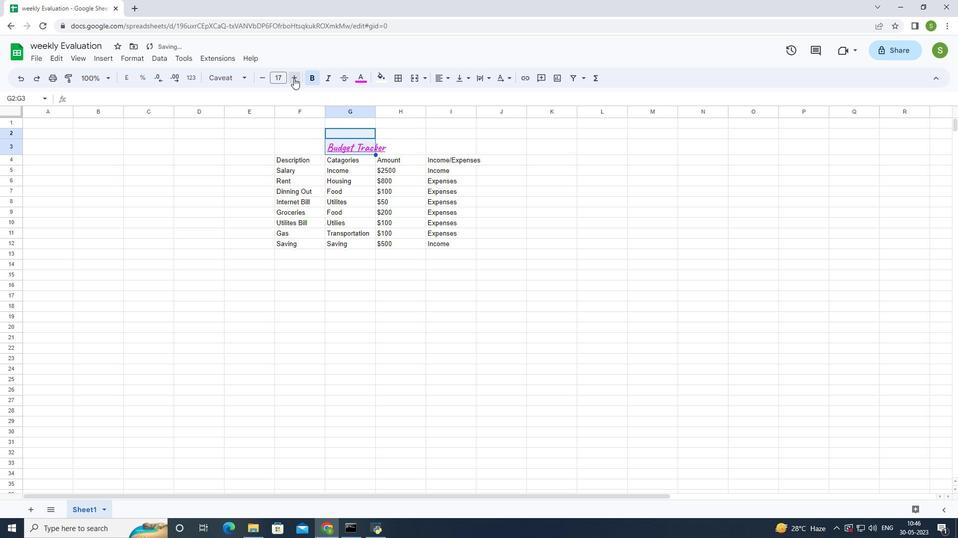 
Action: Mouse pressed left at (293, 77)
Screenshot: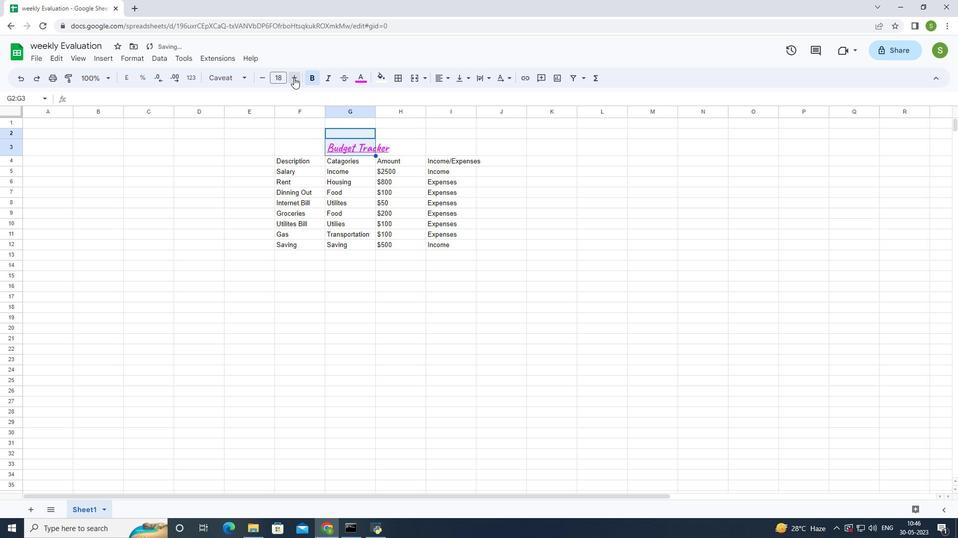 
Action: Mouse pressed left at (293, 77)
Screenshot: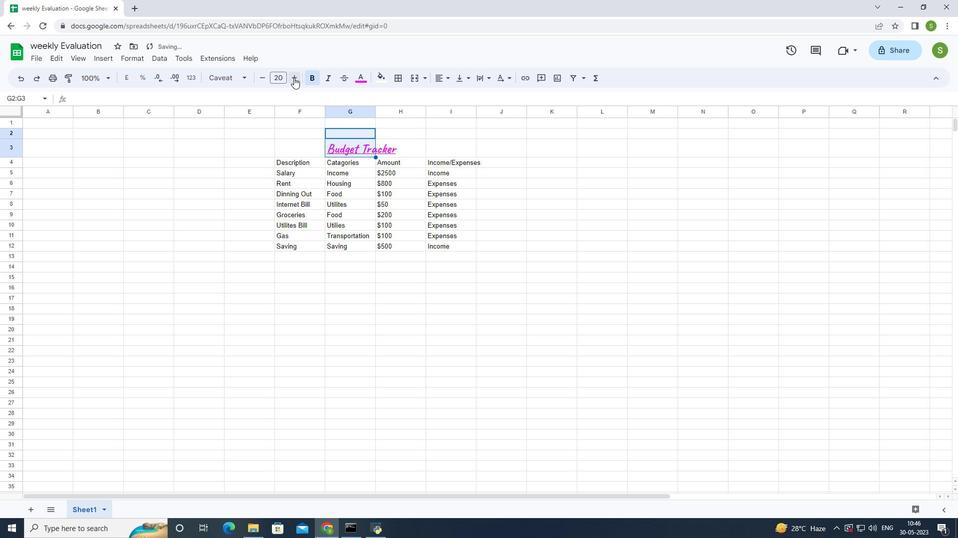 
Action: Mouse pressed left at (293, 77)
Screenshot: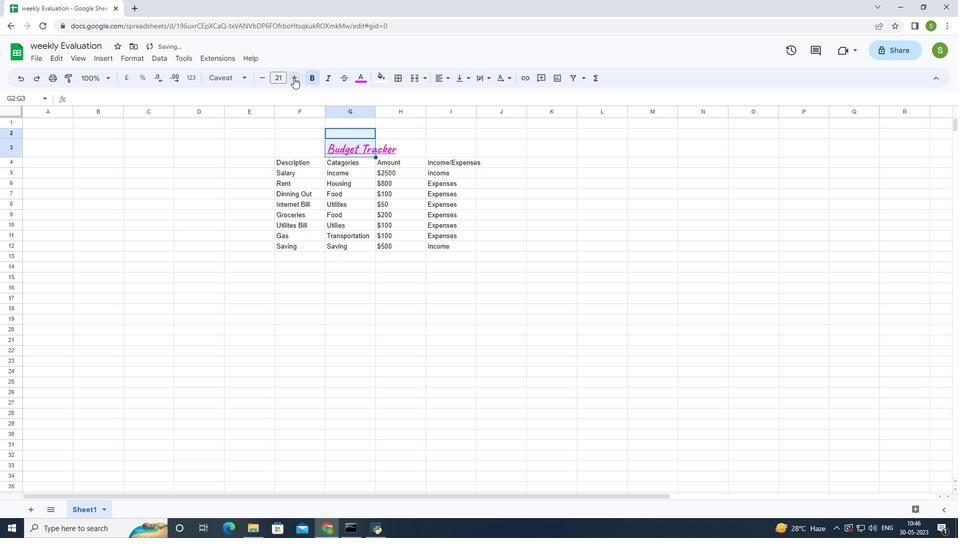 
Action: Mouse pressed left at (293, 77)
Screenshot: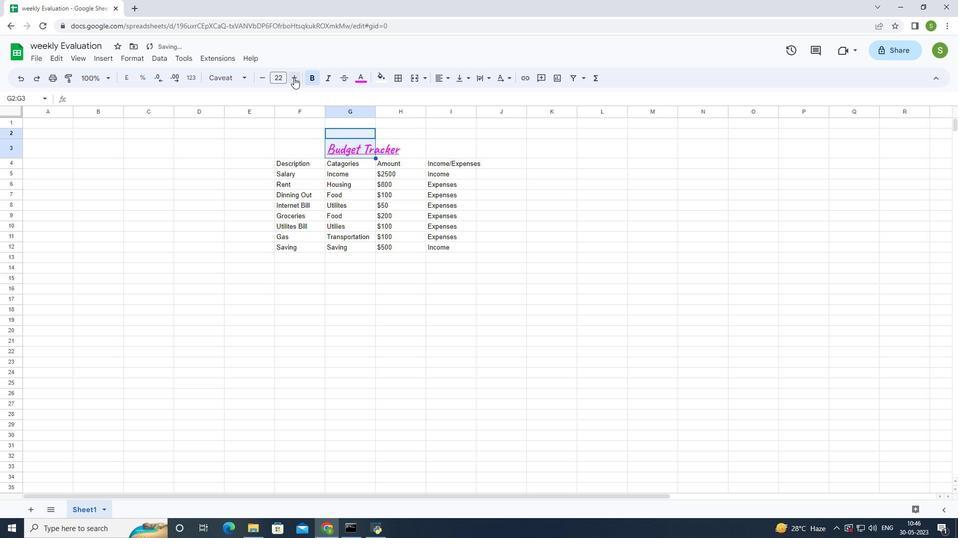 
Action: Mouse pressed left at (293, 77)
Screenshot: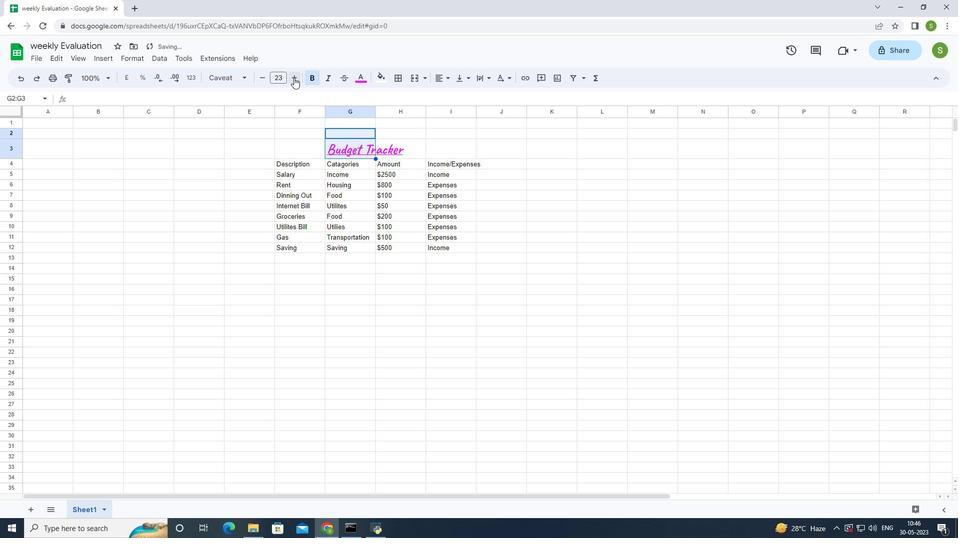 
Action: Mouse pressed left at (293, 77)
Screenshot: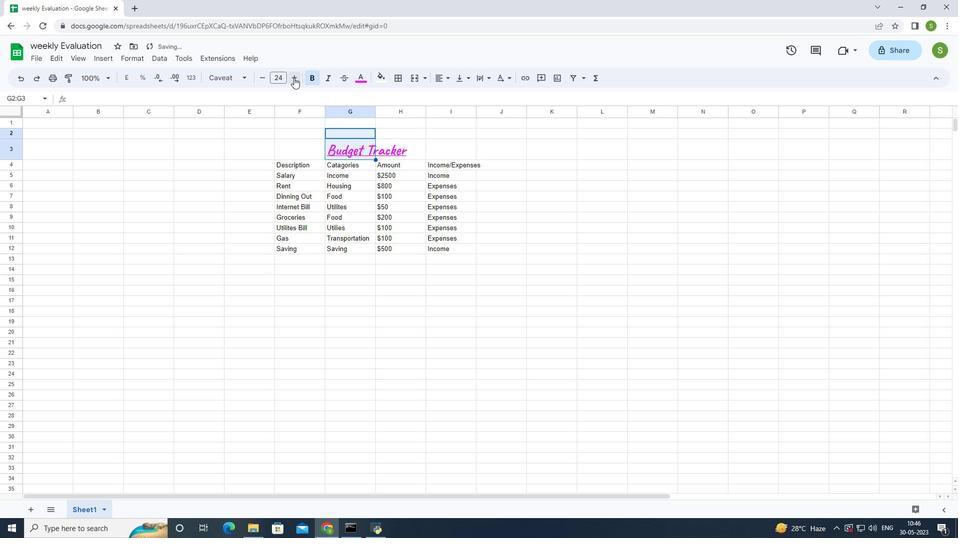 
Action: Mouse pressed left at (293, 77)
Screenshot: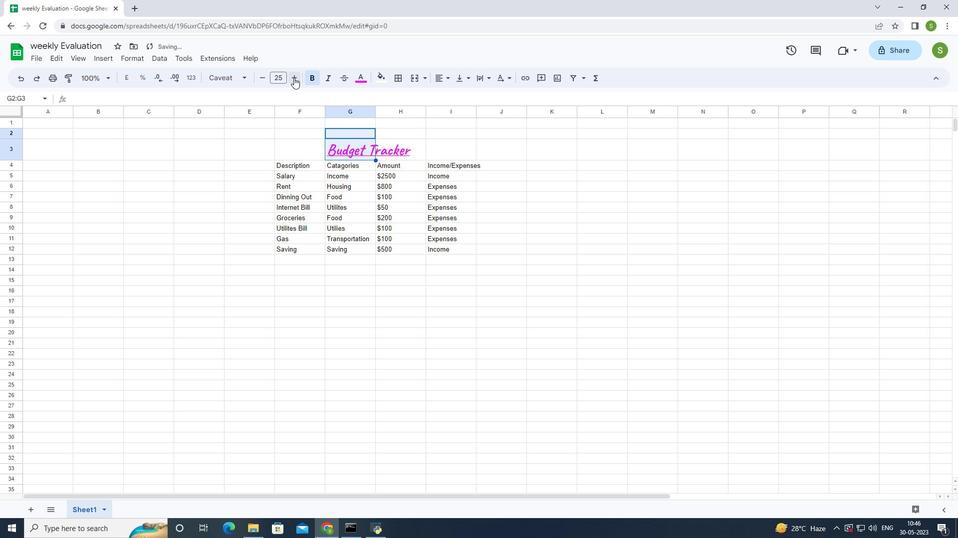 
Action: Mouse moved to (276, 161)
Screenshot: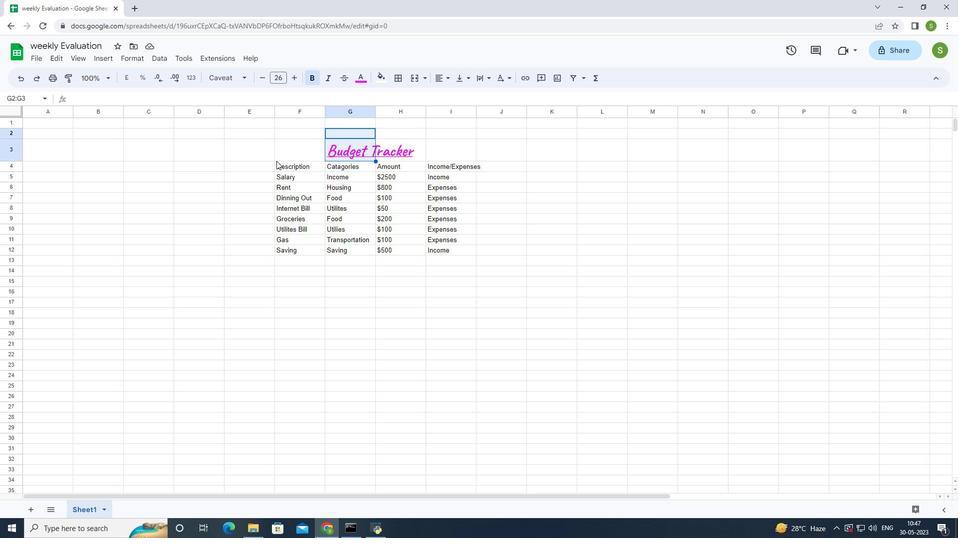 
Action: Mouse pressed left at (276, 161)
Screenshot: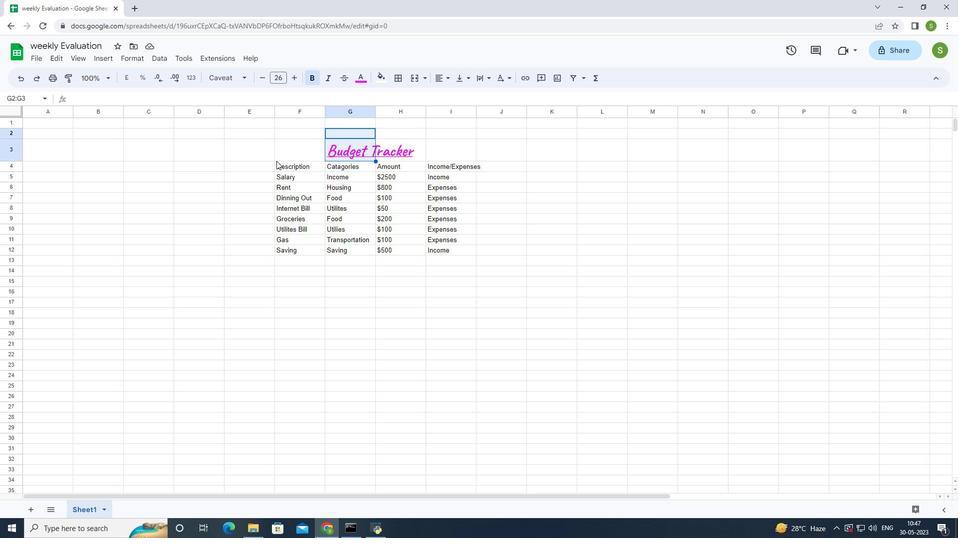 
Action: Mouse moved to (354, 226)
Screenshot: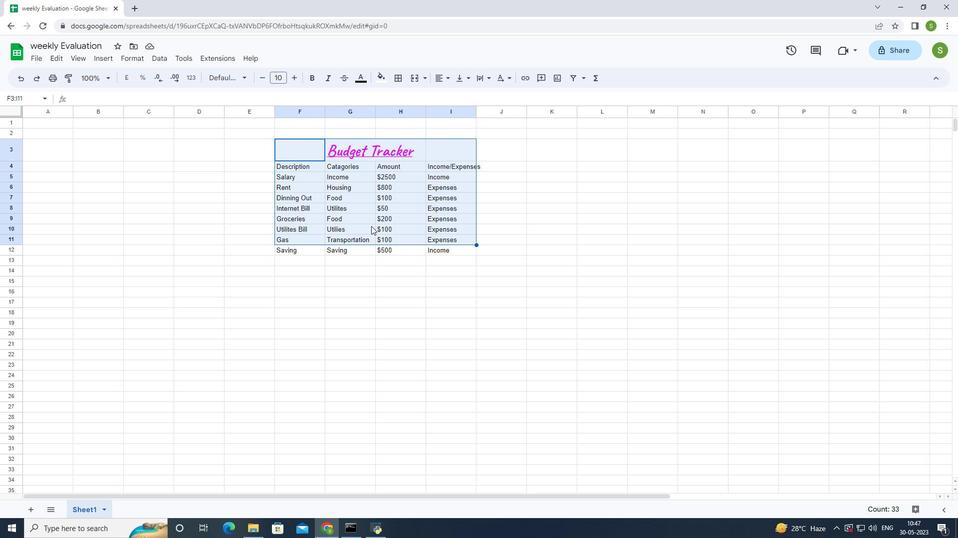
Action: Mouse pressed left at (354, 226)
Screenshot: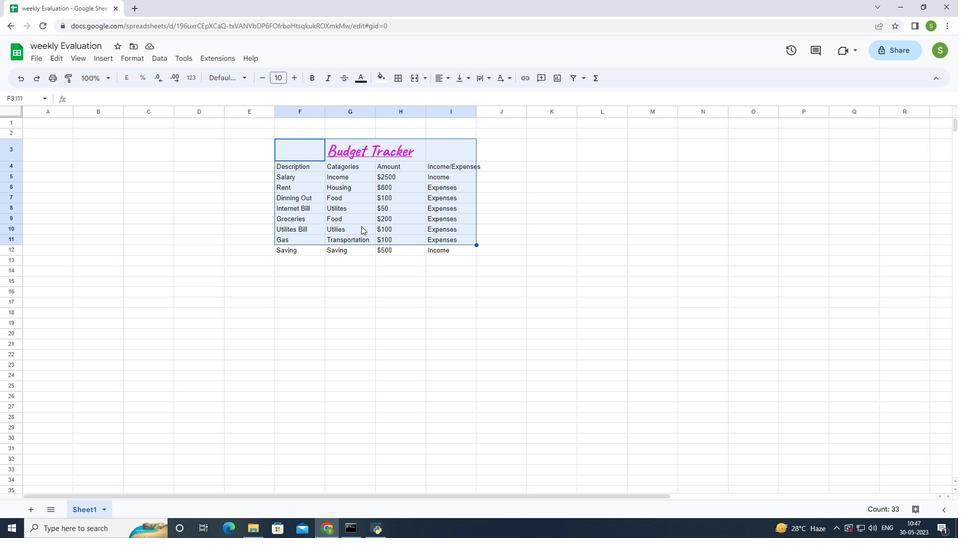 
Action: Mouse moved to (276, 166)
Screenshot: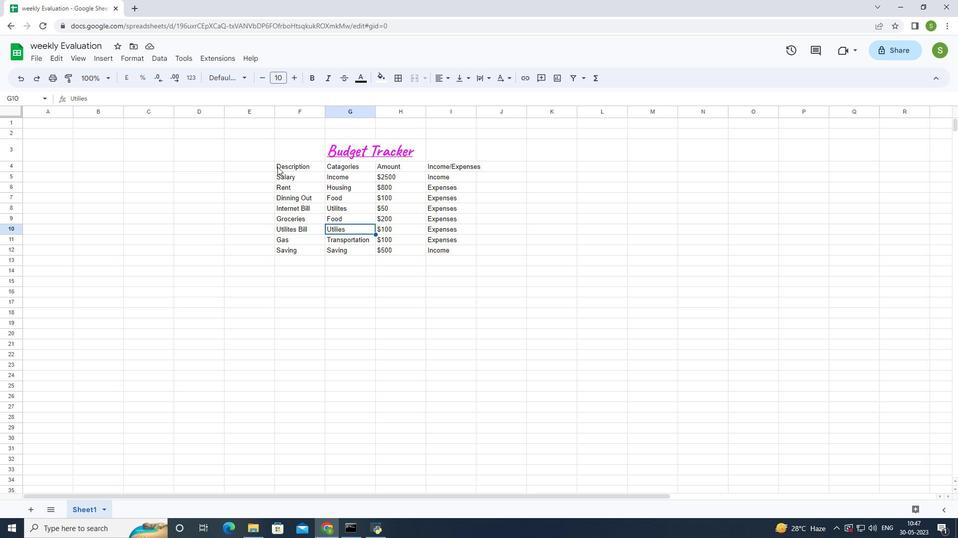 
Action: Mouse pressed left at (276, 166)
Screenshot: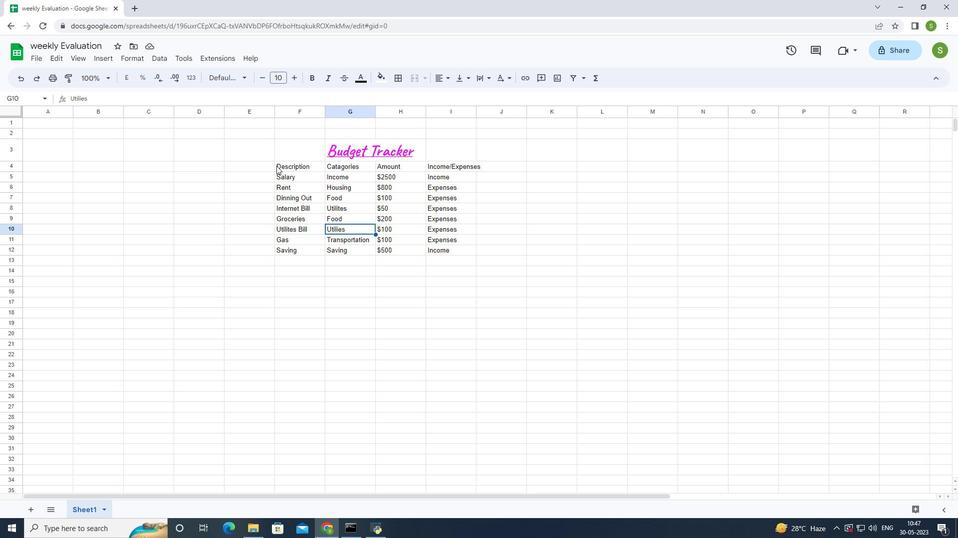 
Action: Mouse moved to (217, 75)
Screenshot: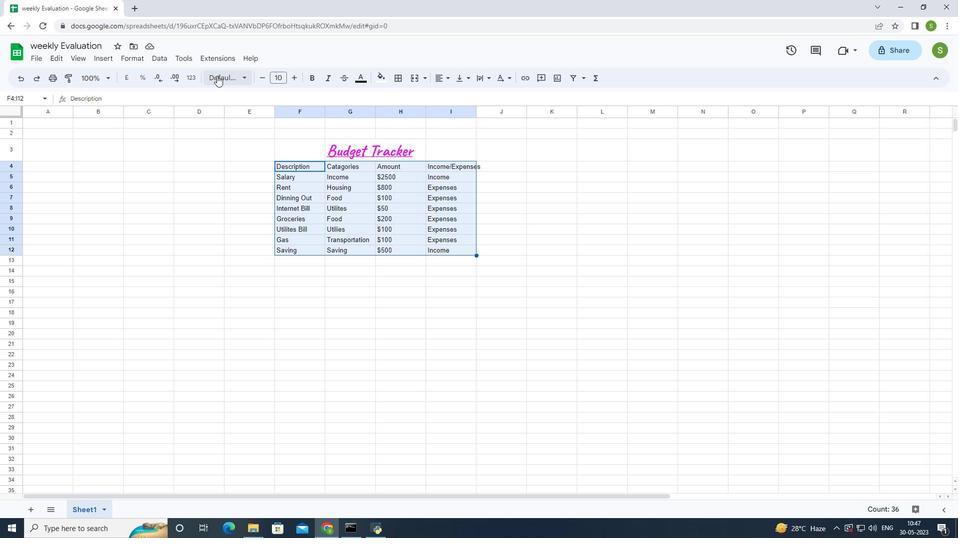 
Action: Mouse pressed left at (217, 75)
Screenshot: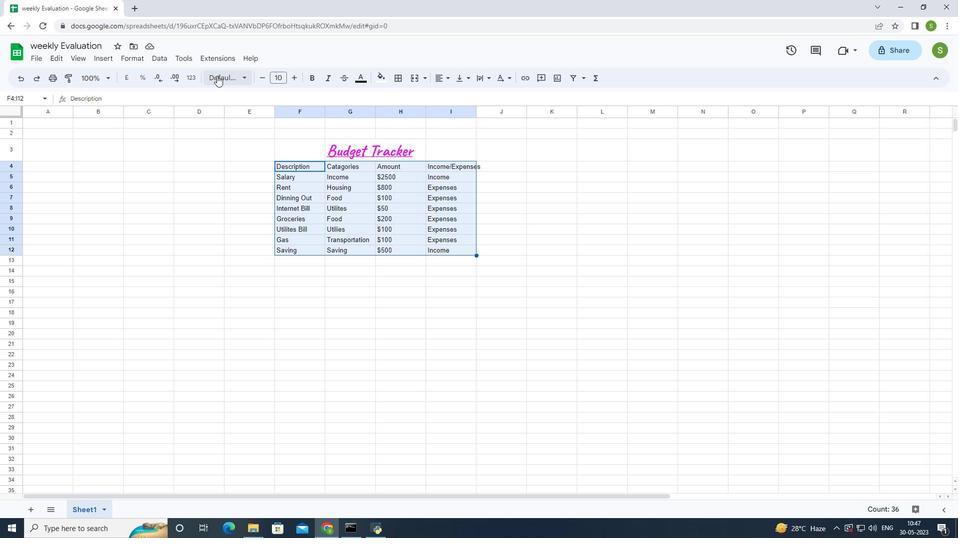 
Action: Mouse moved to (252, 101)
Screenshot: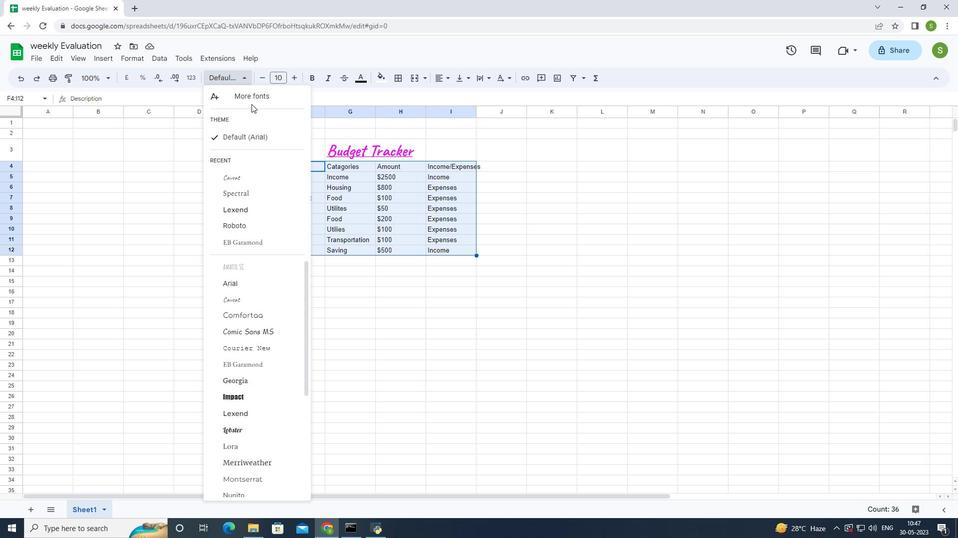 
Action: Mouse pressed left at (252, 101)
Screenshot: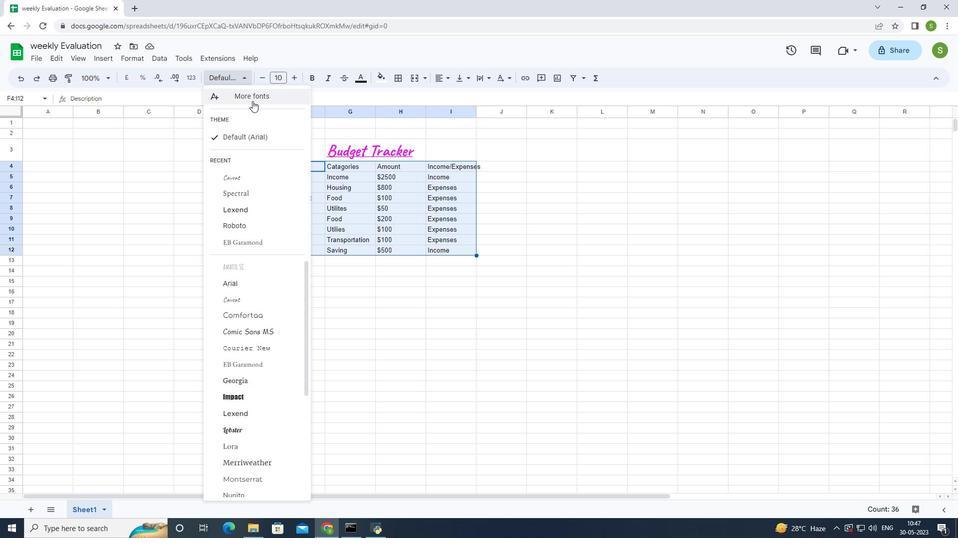 
Action: Mouse moved to (323, 200)
Screenshot: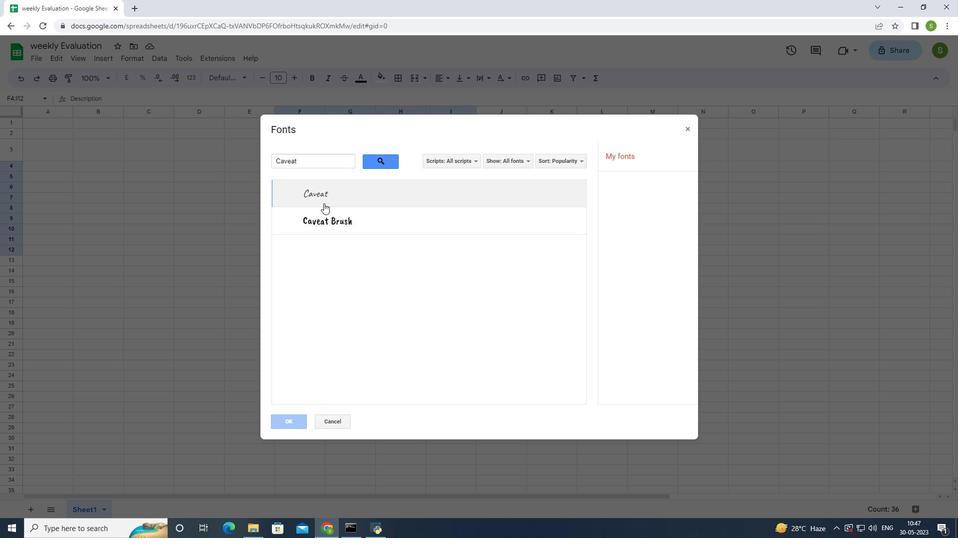 
Action: Mouse pressed left at (323, 200)
Screenshot: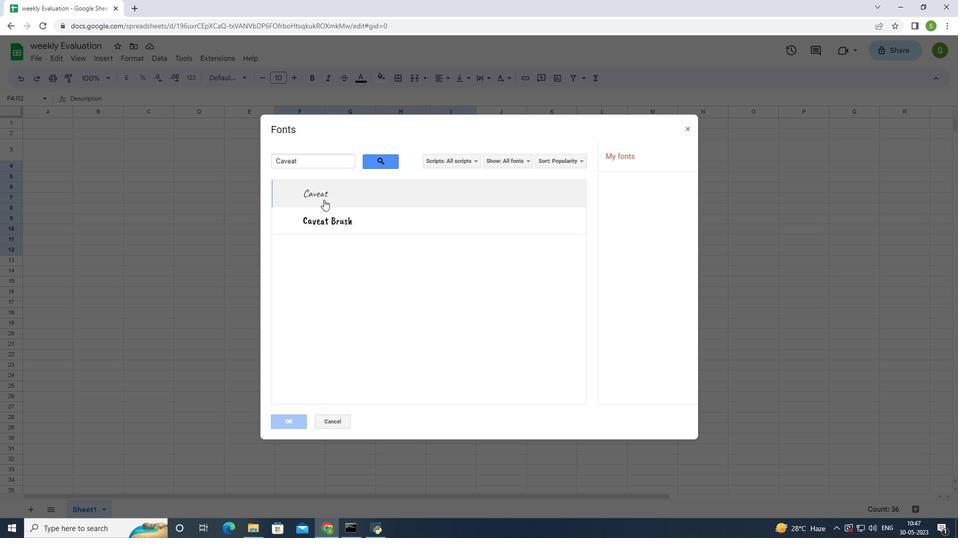 
Action: Mouse moved to (289, 420)
Screenshot: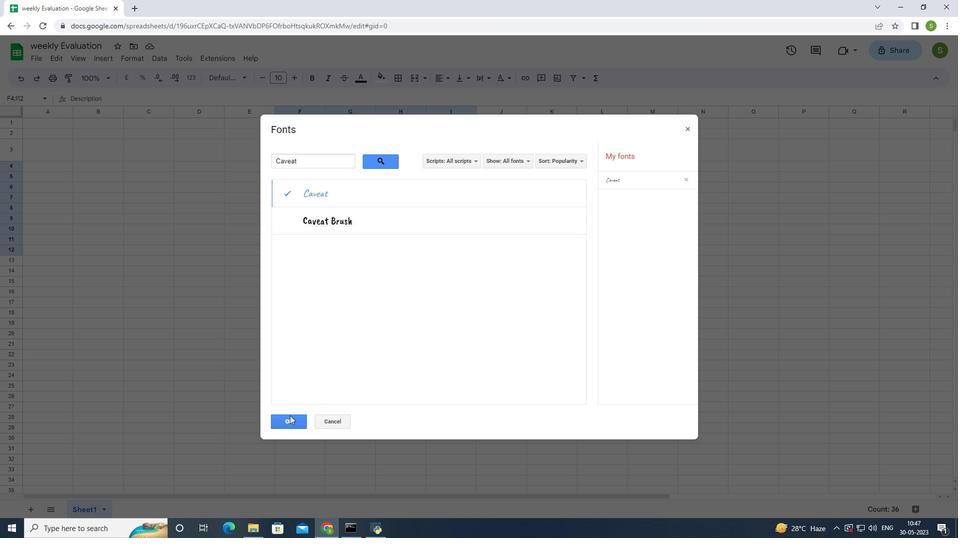 
Action: Mouse pressed left at (289, 420)
Screenshot: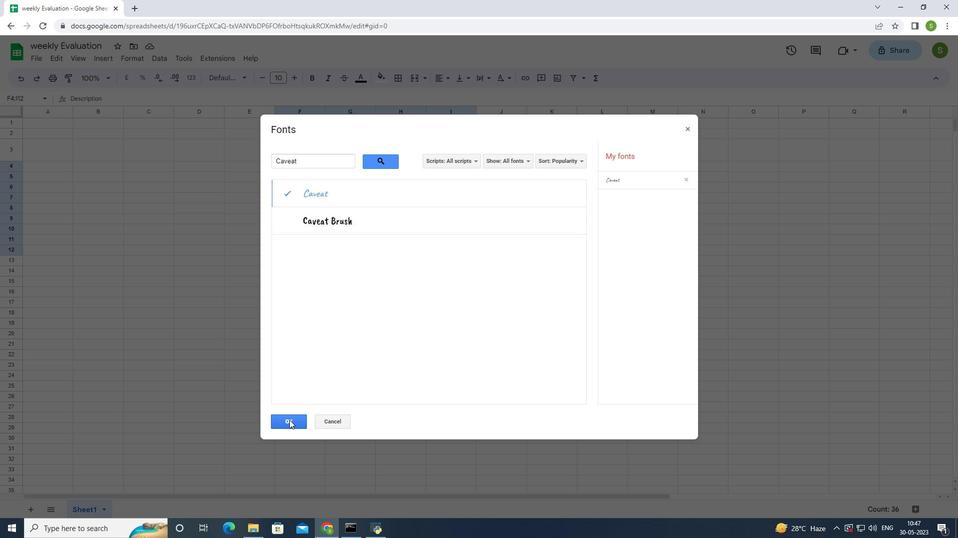 
Action: Mouse moved to (297, 78)
Screenshot: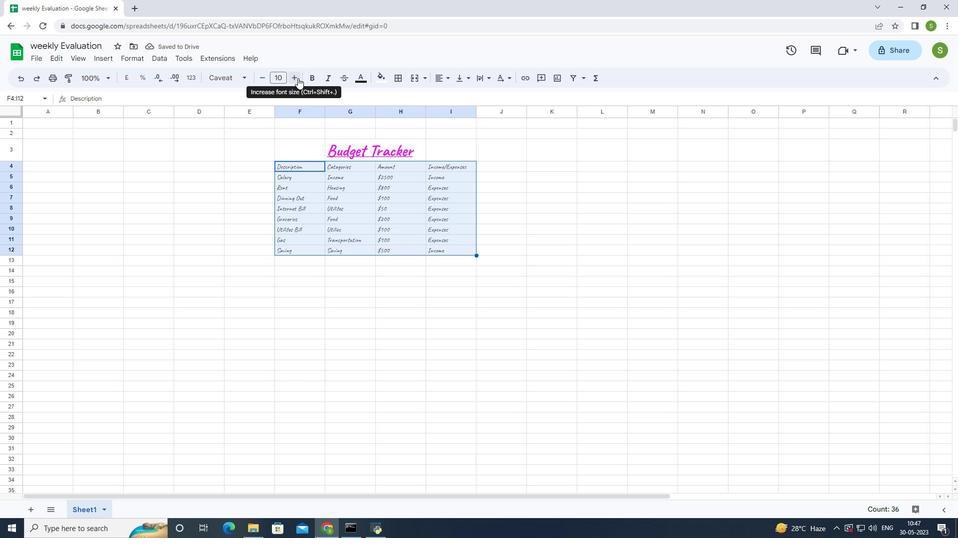 
Action: Mouse pressed left at (297, 78)
Screenshot: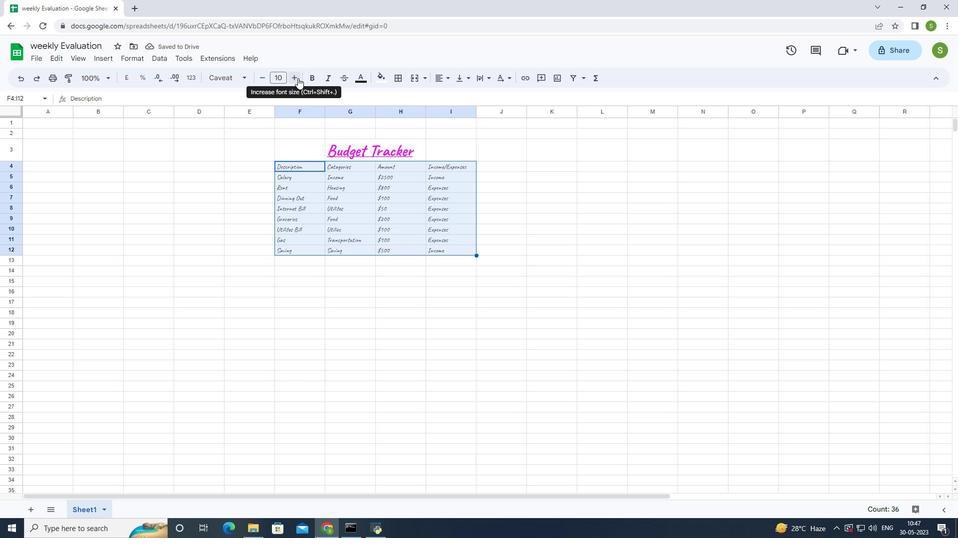 
Action: Mouse pressed left at (297, 78)
Screenshot: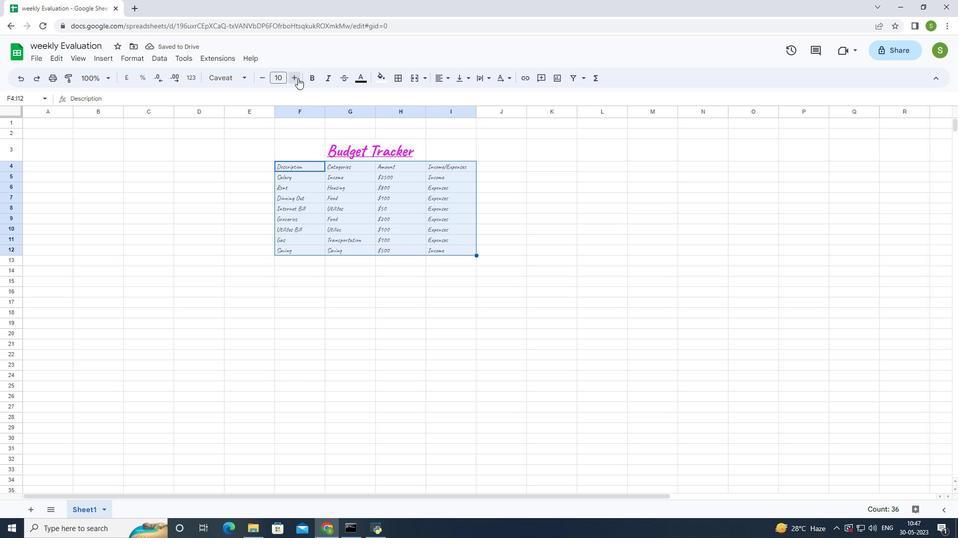 
Action: Mouse pressed left at (297, 78)
Screenshot: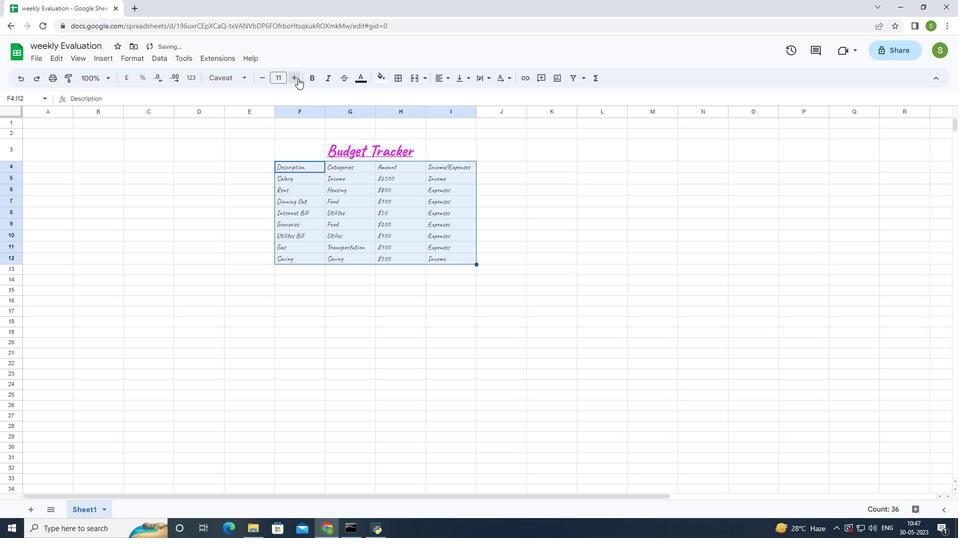 
Action: Mouse pressed left at (297, 78)
Screenshot: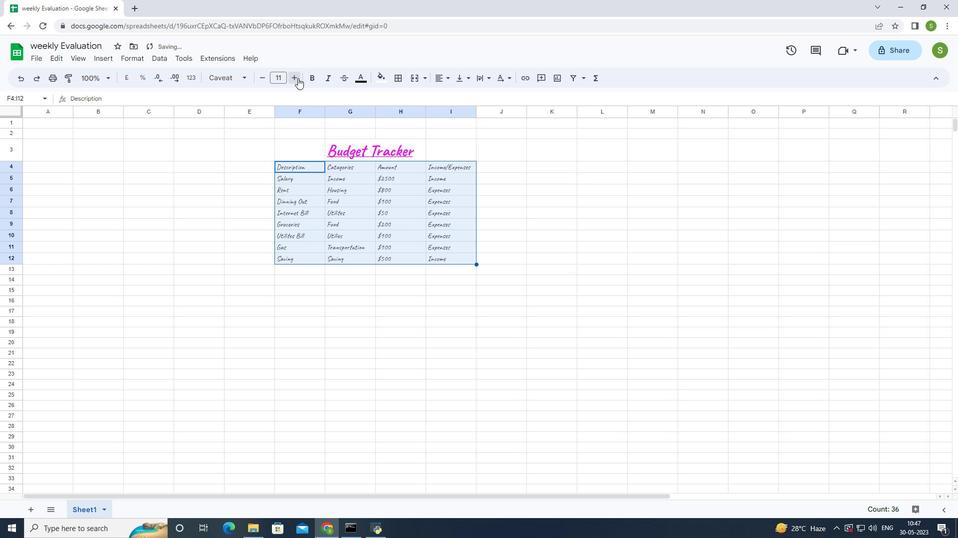 
Action: Mouse pressed left at (297, 78)
Screenshot: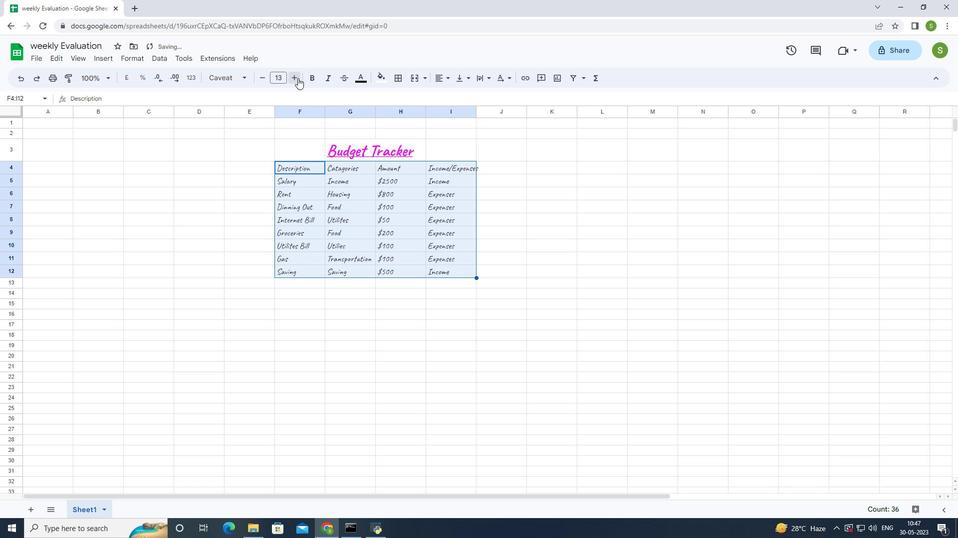 
Action: Mouse pressed left at (297, 78)
Screenshot: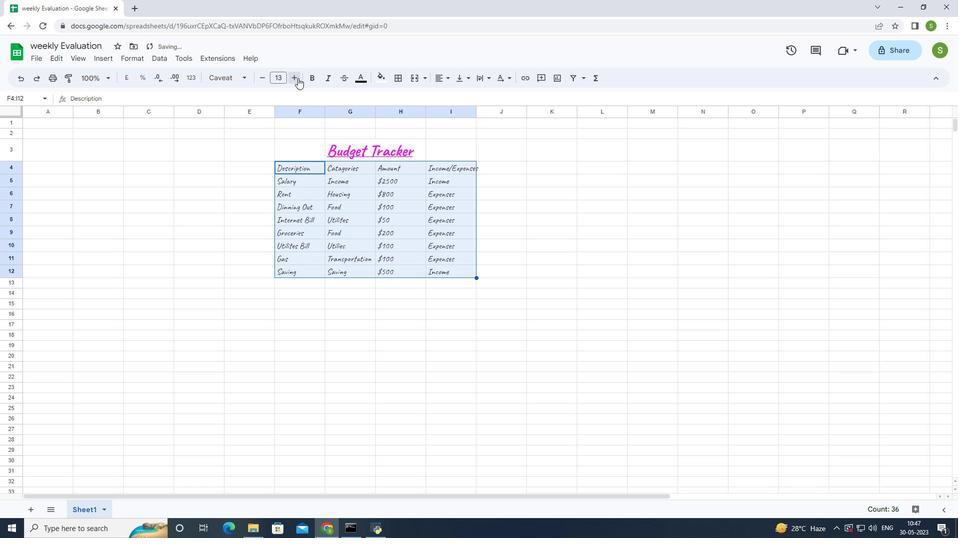 
Action: Mouse pressed left at (297, 78)
Screenshot: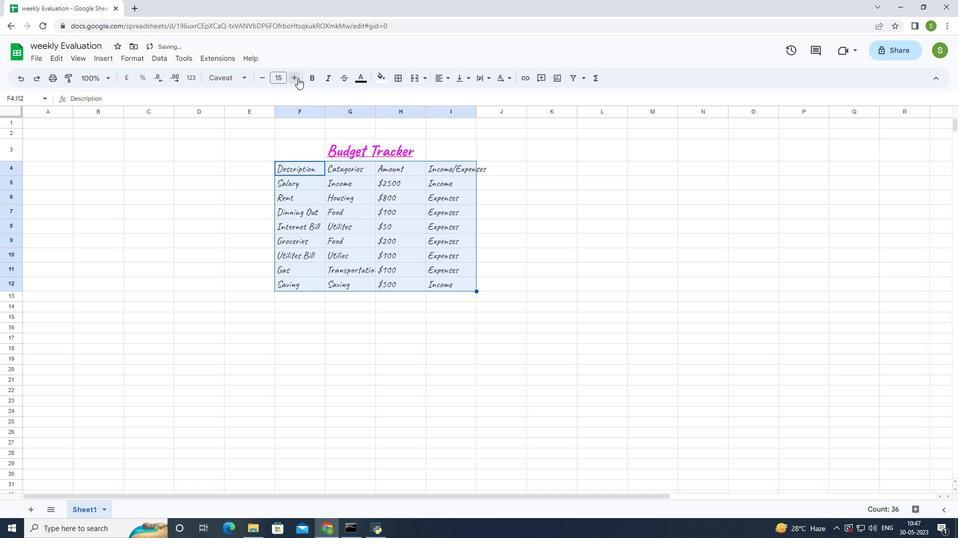 
Action: Mouse pressed left at (297, 78)
Screenshot: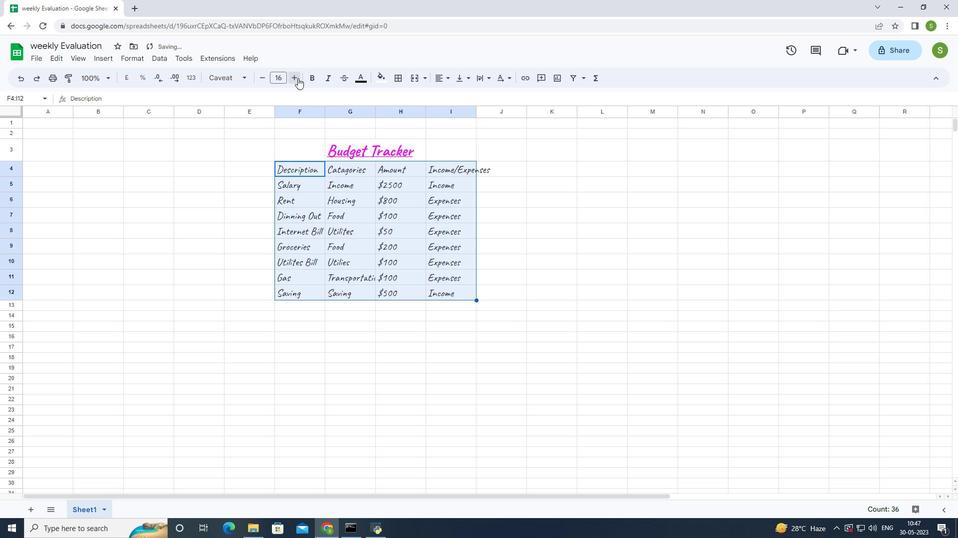 
Action: Mouse moved to (281, 140)
Screenshot: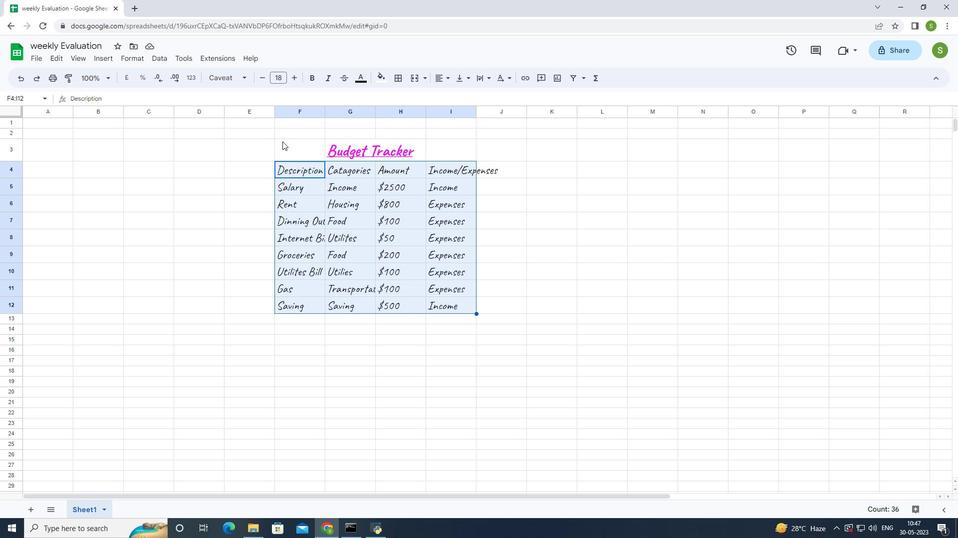 
Action: Mouse pressed left at (281, 140)
Screenshot: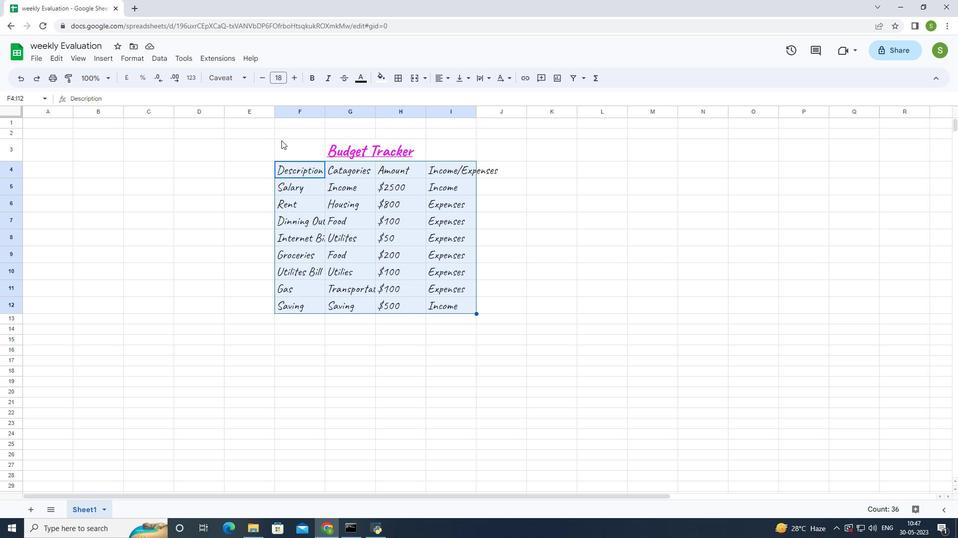 
Action: Mouse moved to (448, 77)
Screenshot: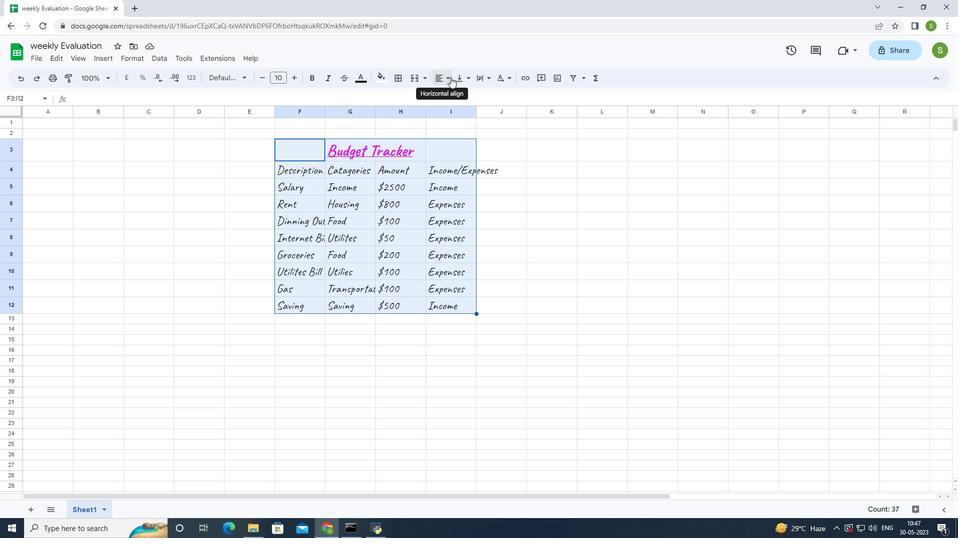 
Action: Mouse pressed left at (448, 77)
Screenshot: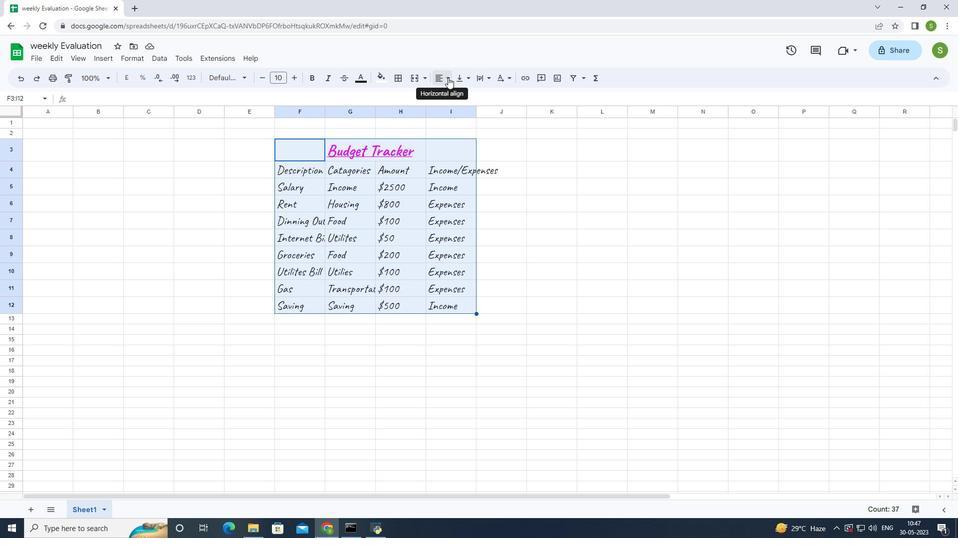 
Action: Mouse moved to (445, 100)
Screenshot: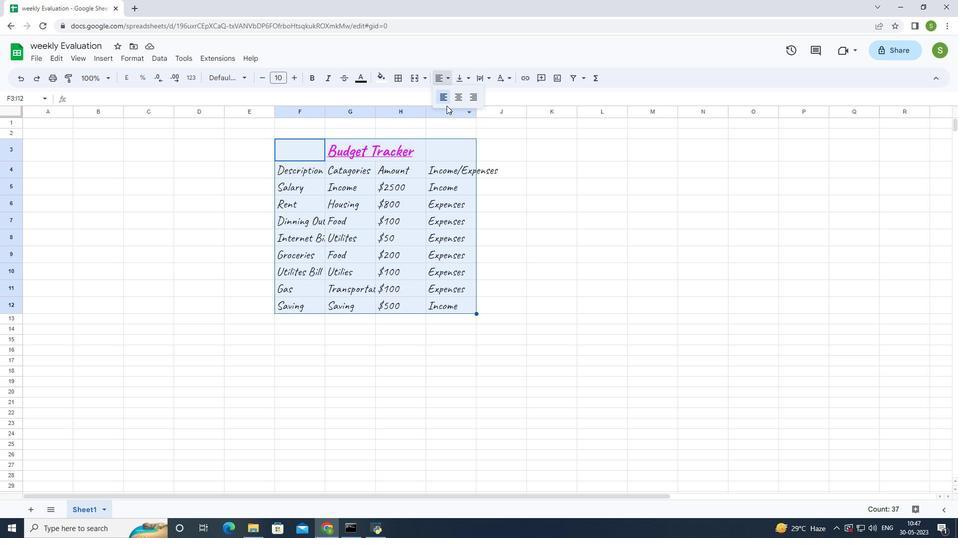 
Action: Mouse pressed left at (445, 100)
Screenshot: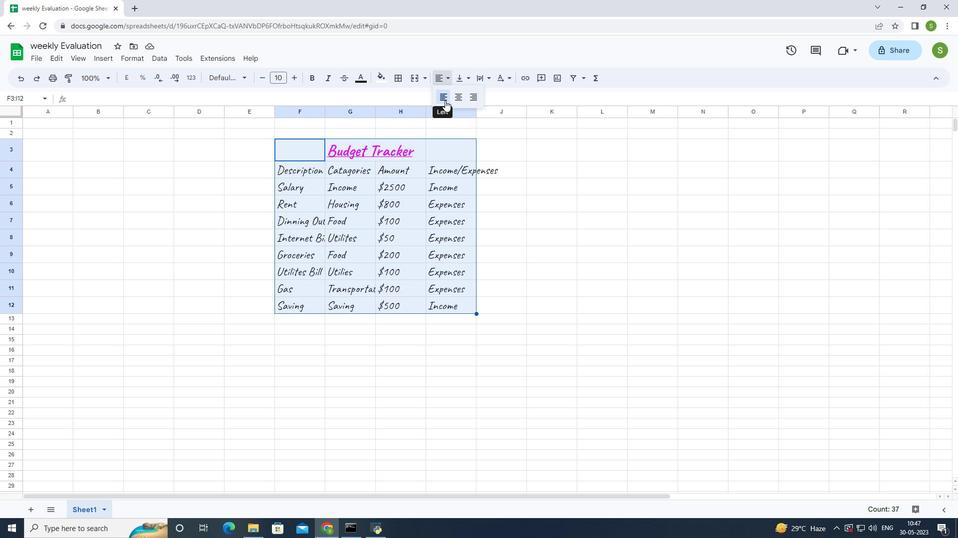 
Action: Mouse moved to (244, 242)
Screenshot: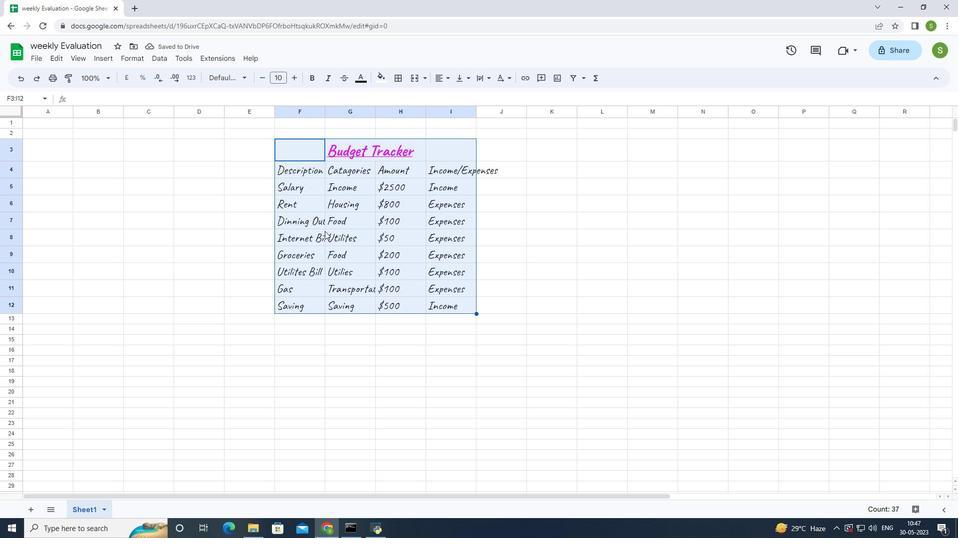 
Action: Mouse pressed left at (244, 242)
Screenshot: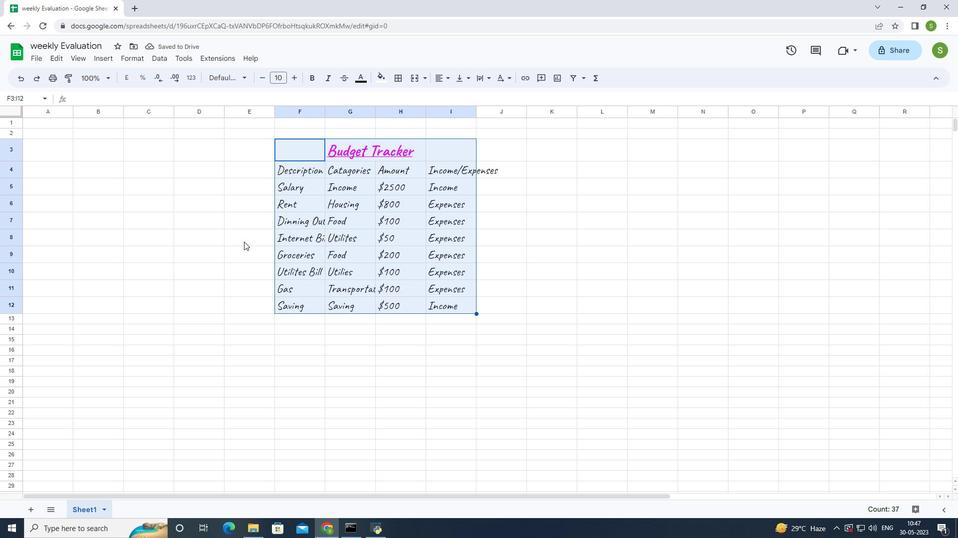 
Action: Mouse moved to (451, 257)
Screenshot: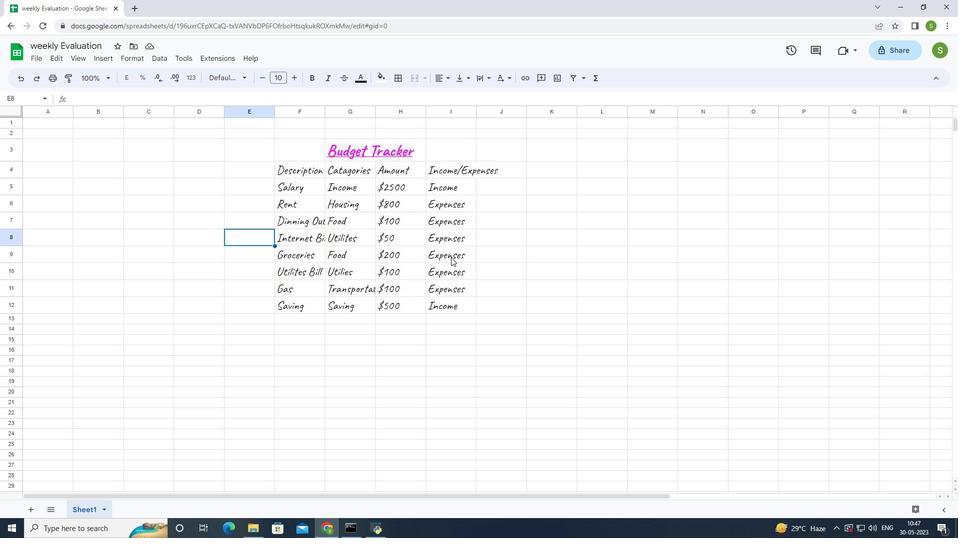 
Action: Key pressed ctrl+S
Screenshot: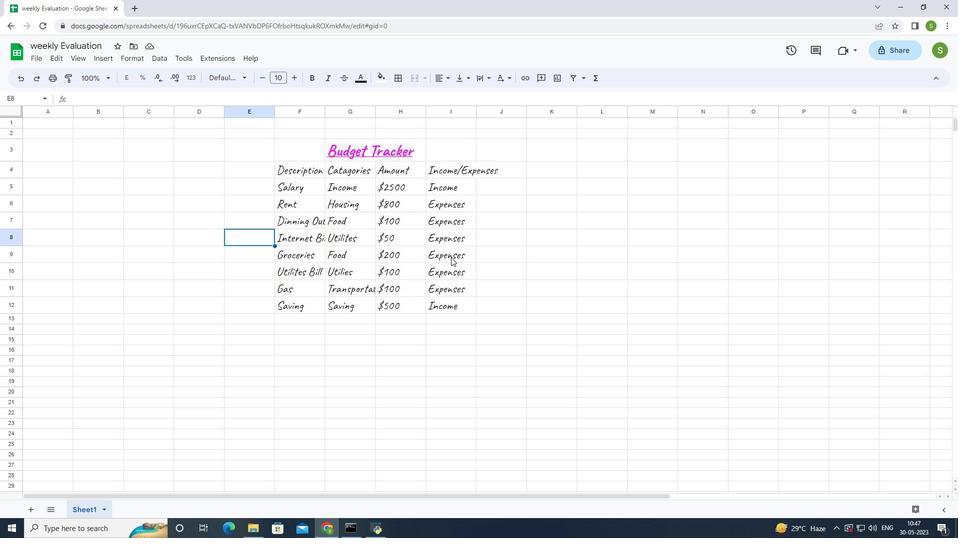 
Action: Mouse moved to (450, 256)
Screenshot: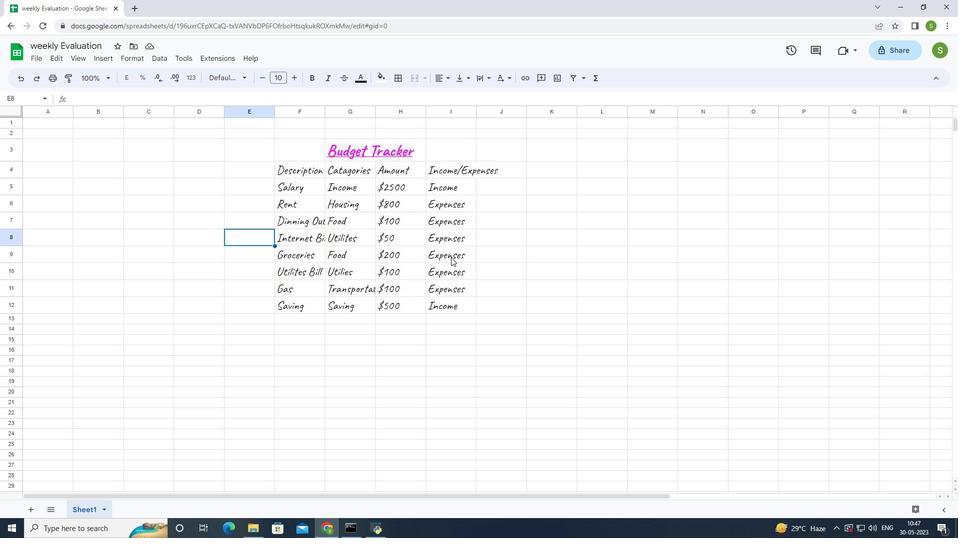 
